 Task: Add a condition where "Channel Is not Slack direct message" in pending tickets.
Action: Mouse moved to (121, 421)
Screenshot: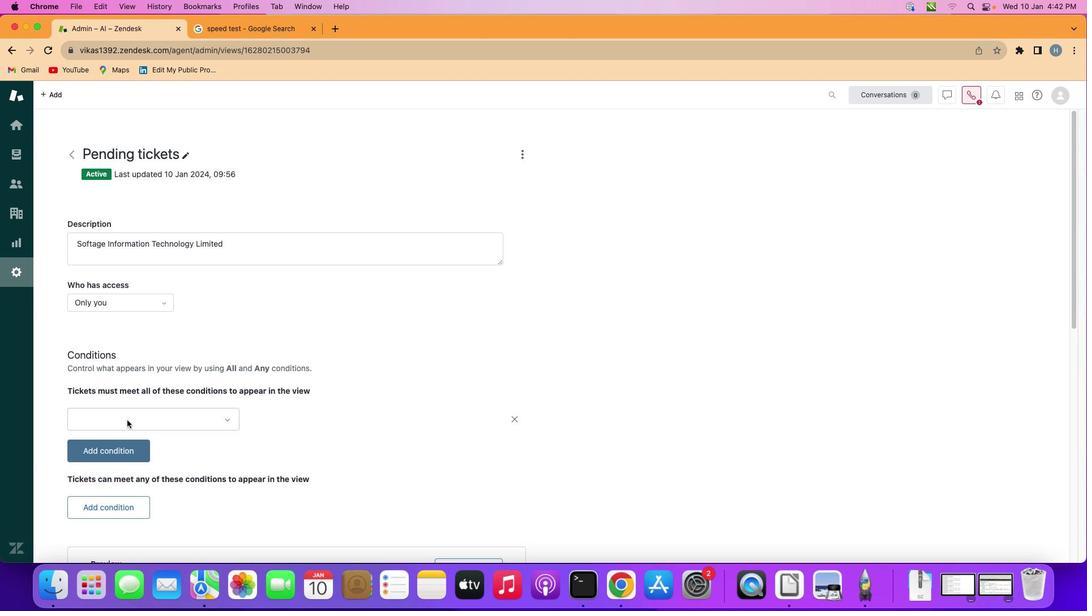 
Action: Mouse pressed left at (121, 421)
Screenshot: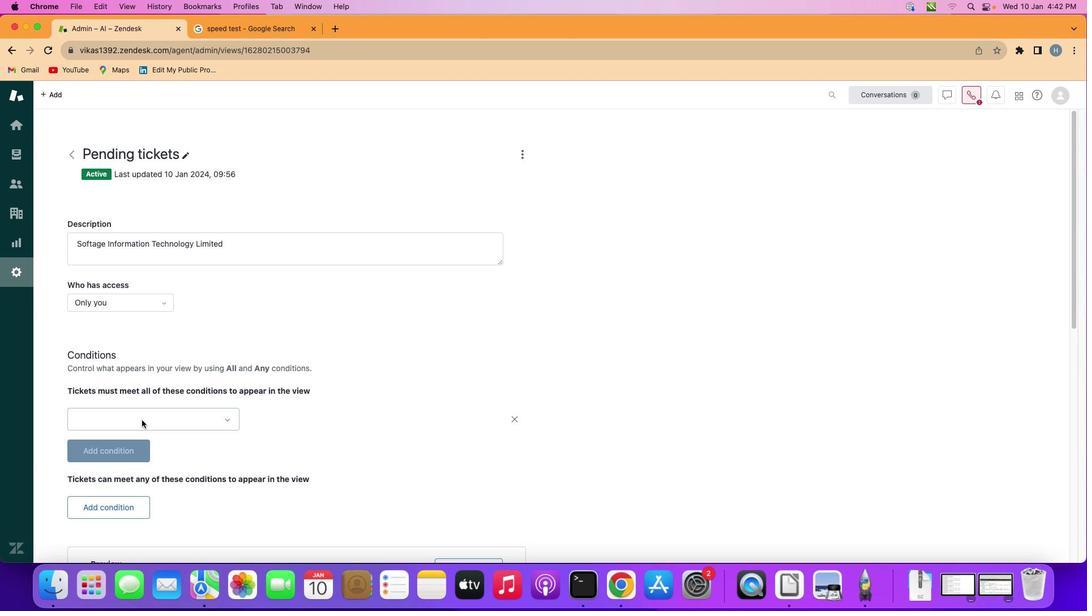 
Action: Mouse moved to (183, 421)
Screenshot: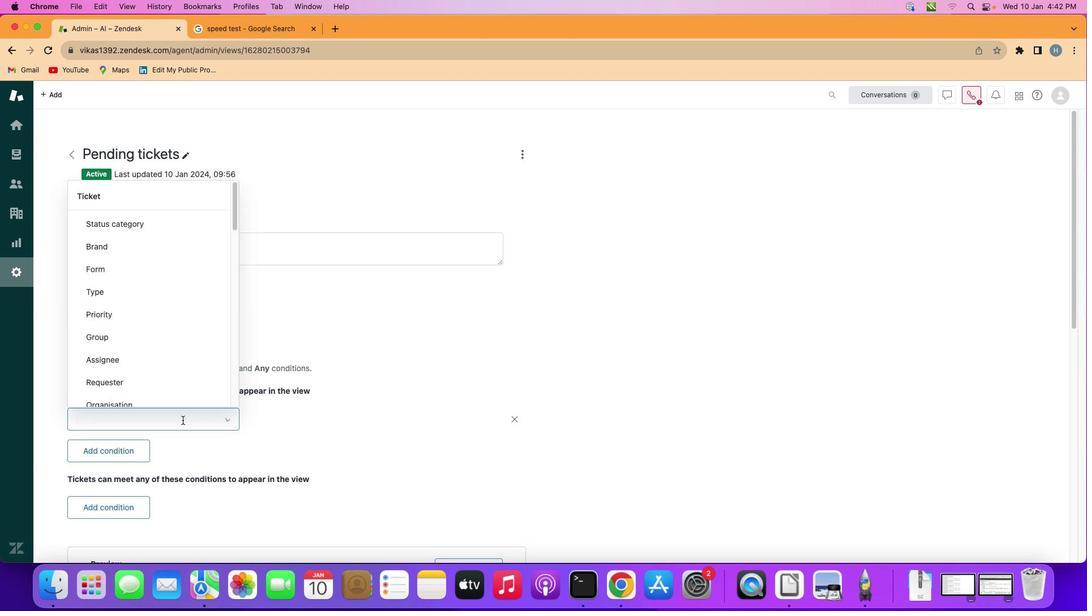 
Action: Mouse pressed left at (183, 421)
Screenshot: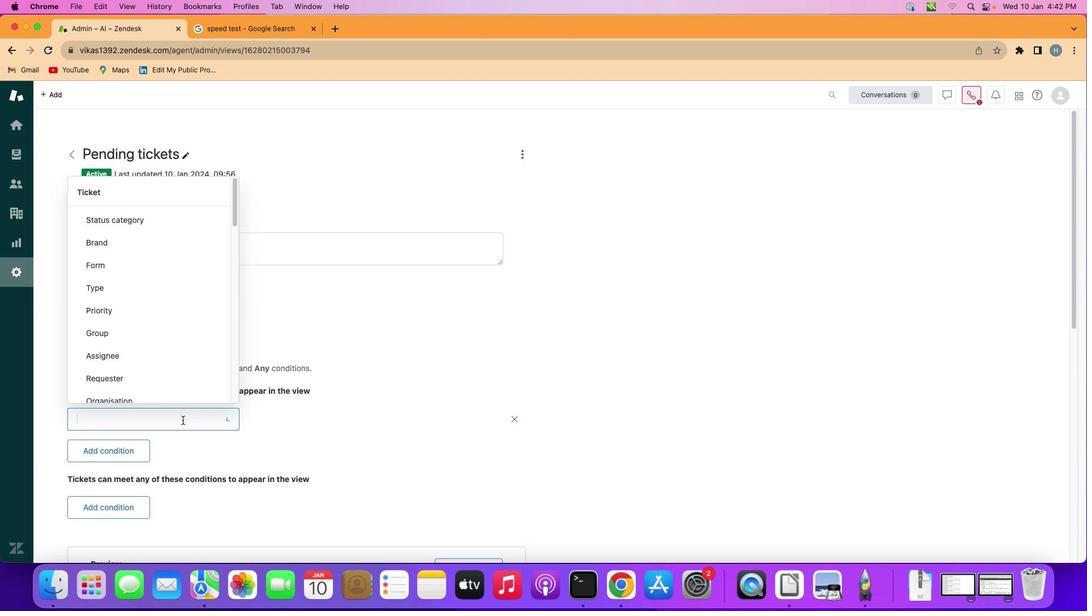 
Action: Mouse moved to (178, 305)
Screenshot: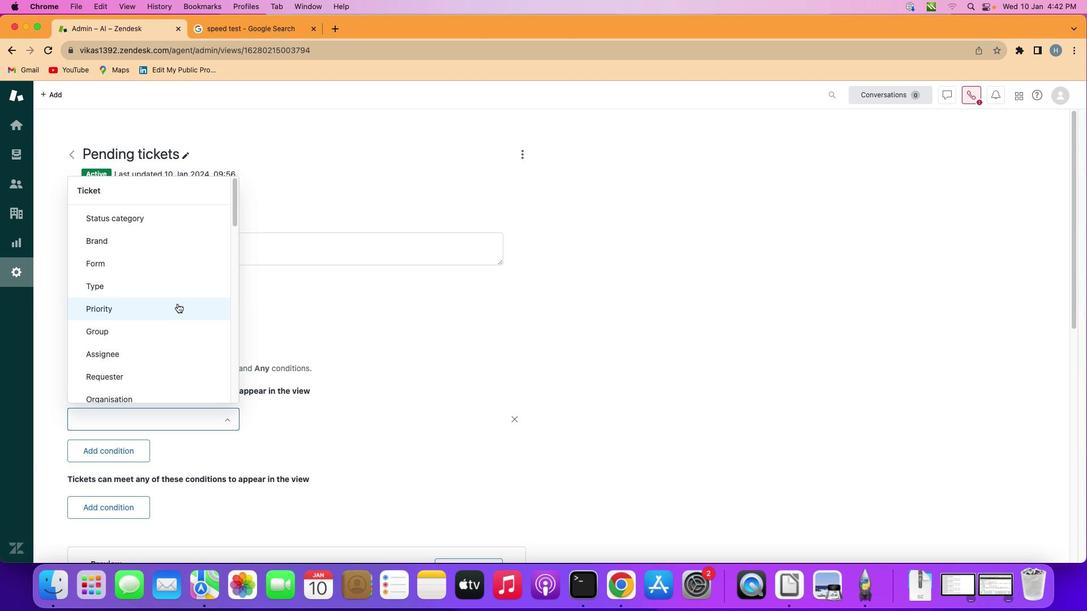 
Action: Mouse scrolled (178, 305) with delta (1, 0)
Screenshot: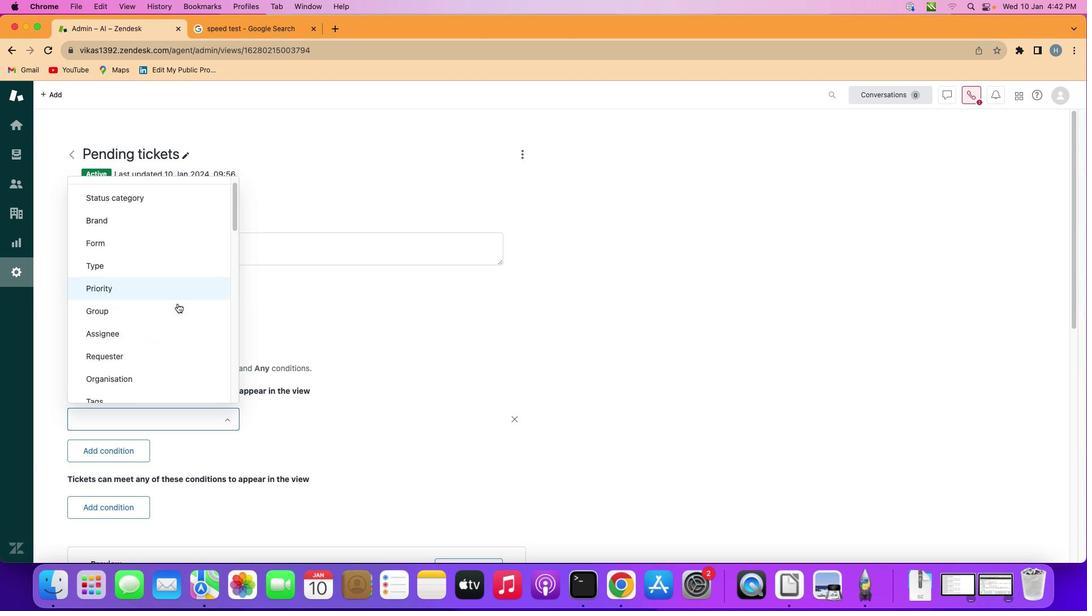 
Action: Mouse scrolled (178, 305) with delta (1, 0)
Screenshot: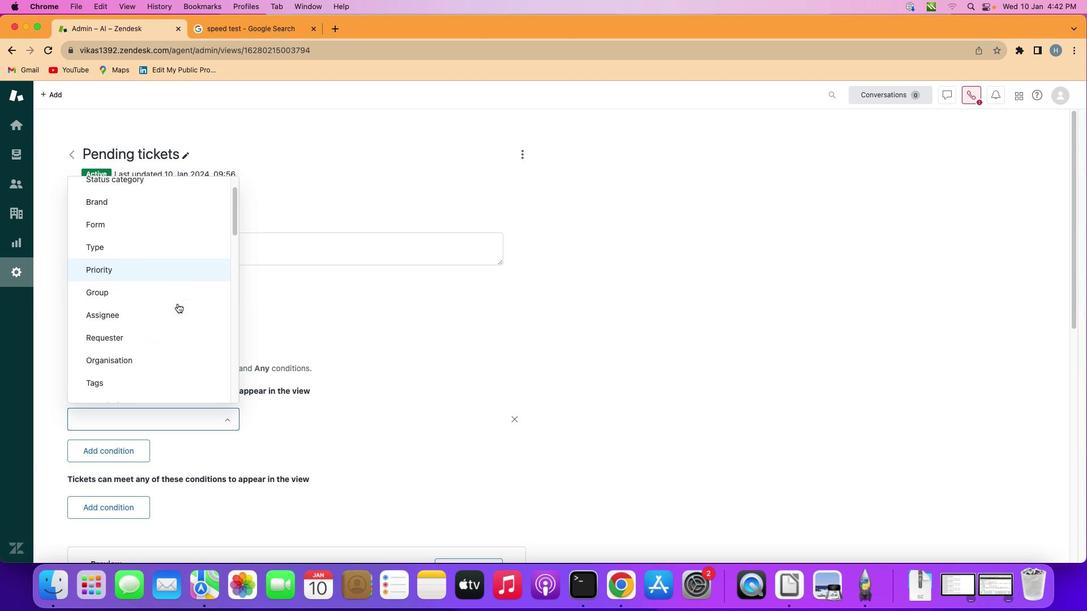 
Action: Mouse scrolled (178, 305) with delta (1, 0)
Screenshot: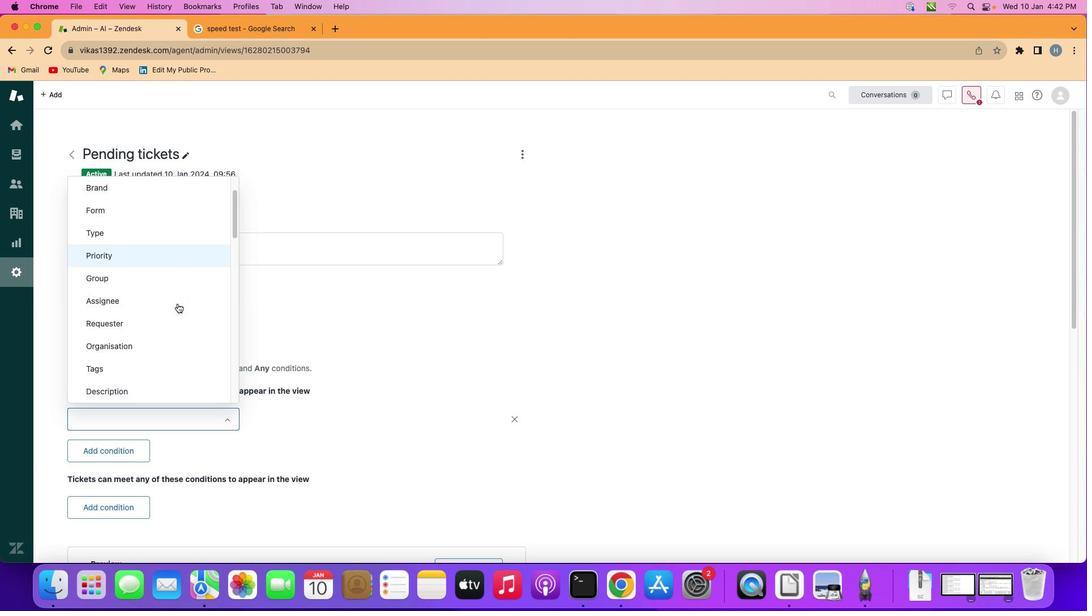 
Action: Mouse scrolled (178, 305) with delta (1, 0)
Screenshot: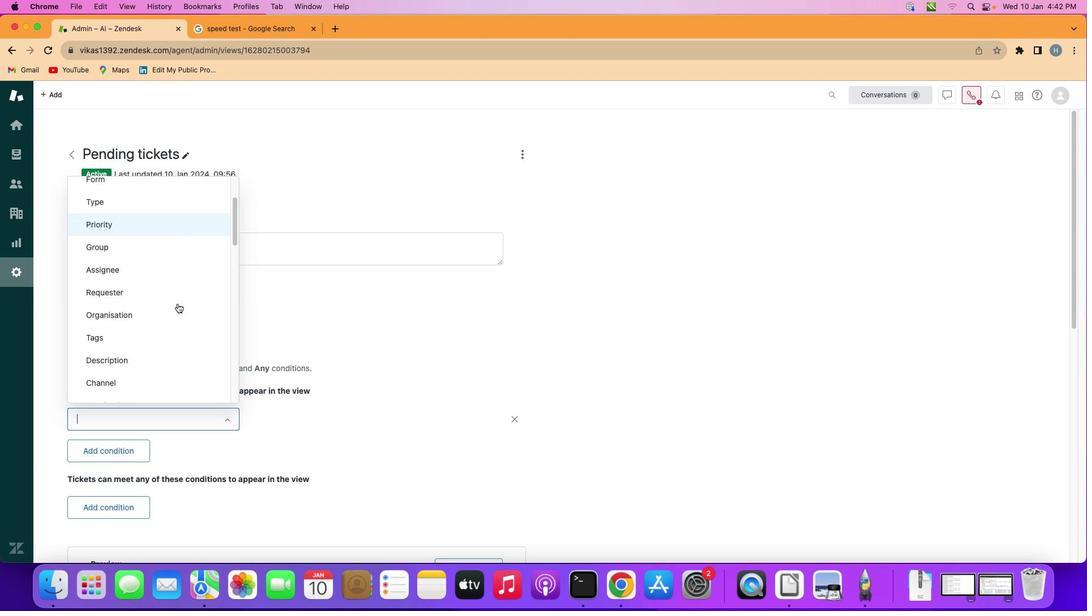 
Action: Mouse scrolled (178, 305) with delta (1, 0)
Screenshot: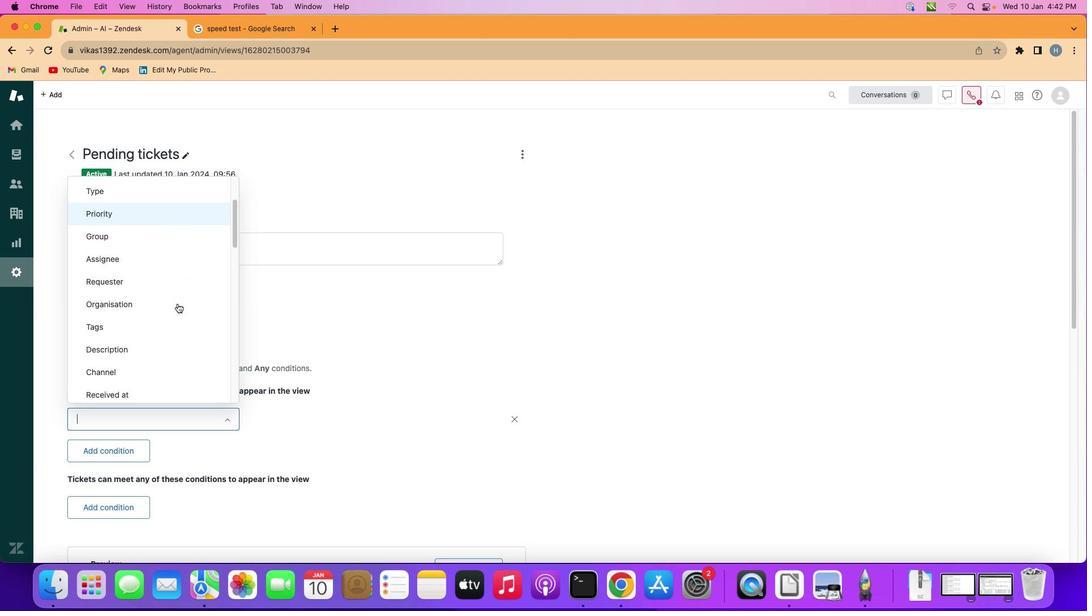 
Action: Mouse moved to (178, 306)
Screenshot: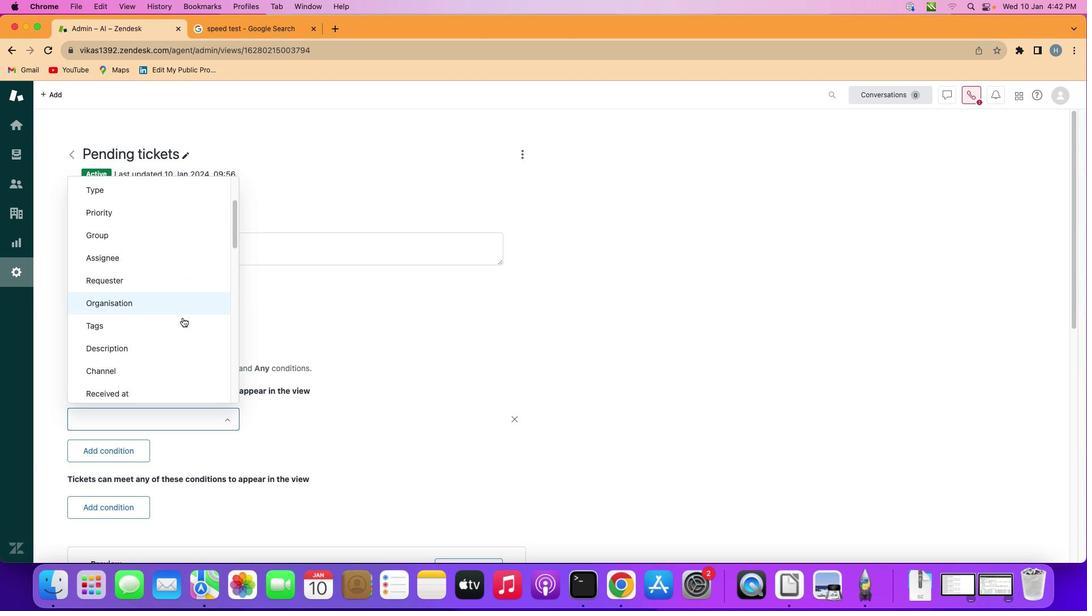 
Action: Mouse scrolled (178, 306) with delta (1, 0)
Screenshot: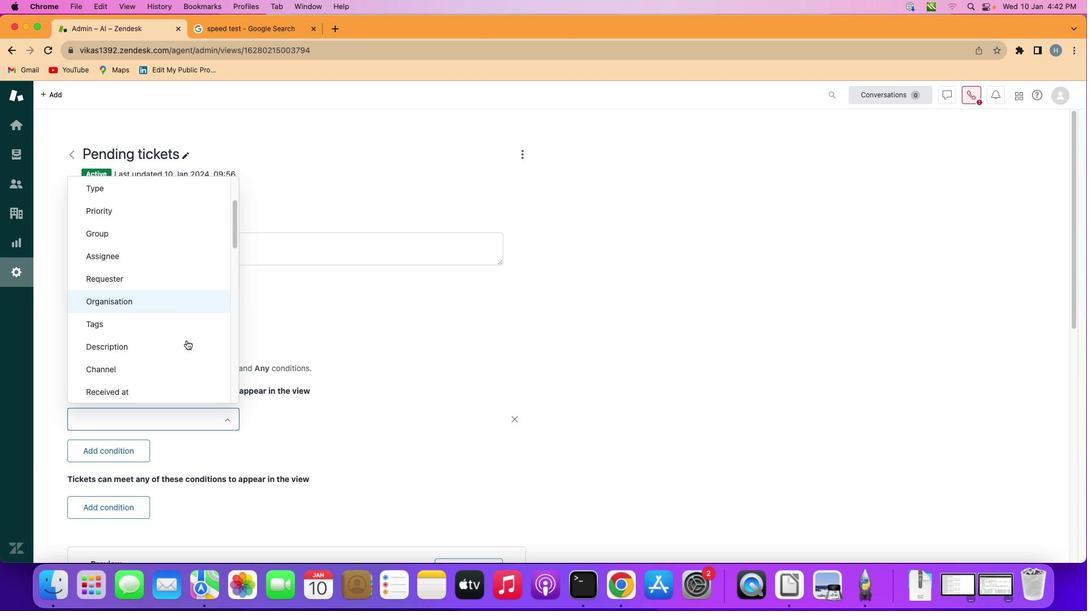 
Action: Mouse scrolled (178, 306) with delta (1, 0)
Screenshot: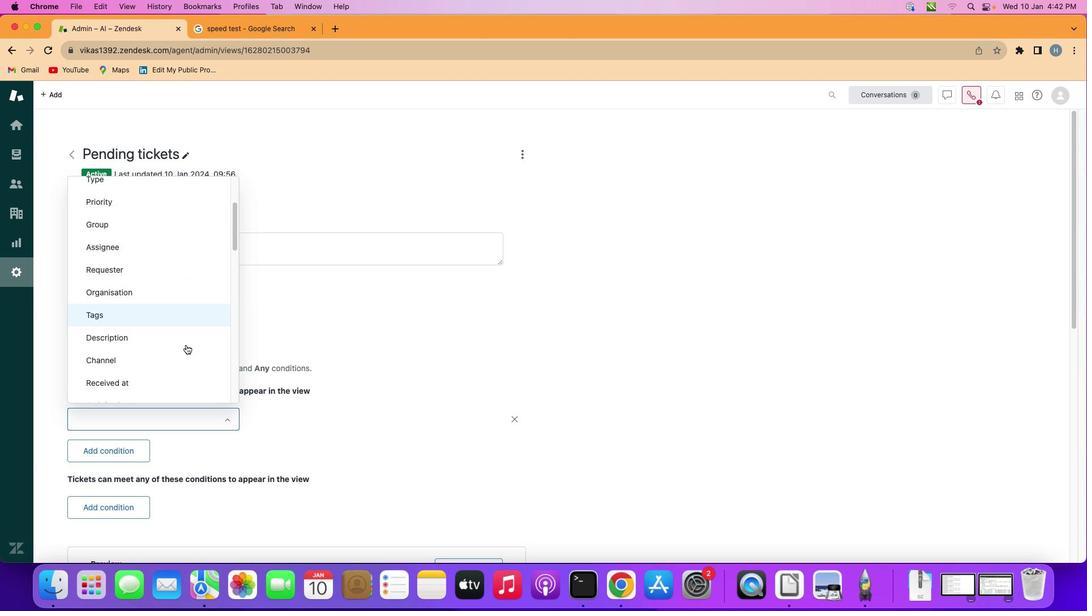
Action: Mouse moved to (181, 361)
Screenshot: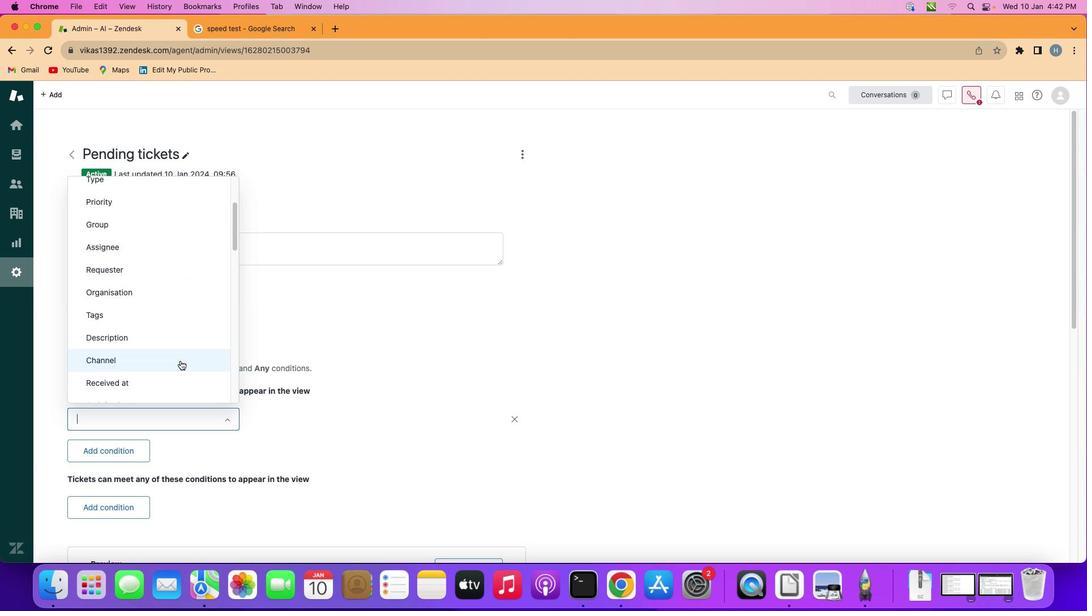 
Action: Mouse pressed left at (181, 361)
Screenshot: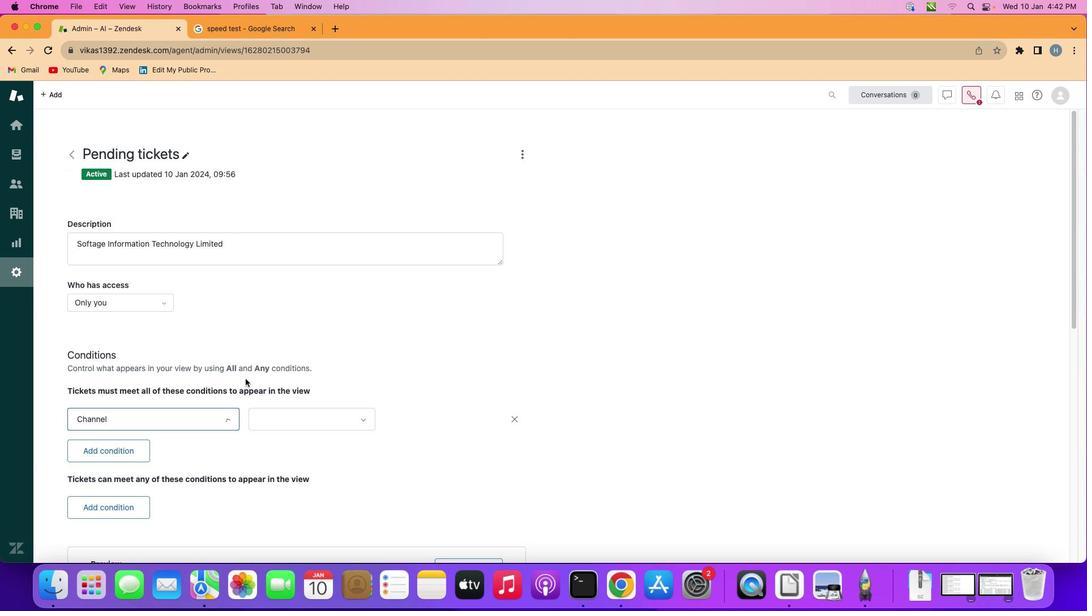 
Action: Mouse moved to (308, 421)
Screenshot: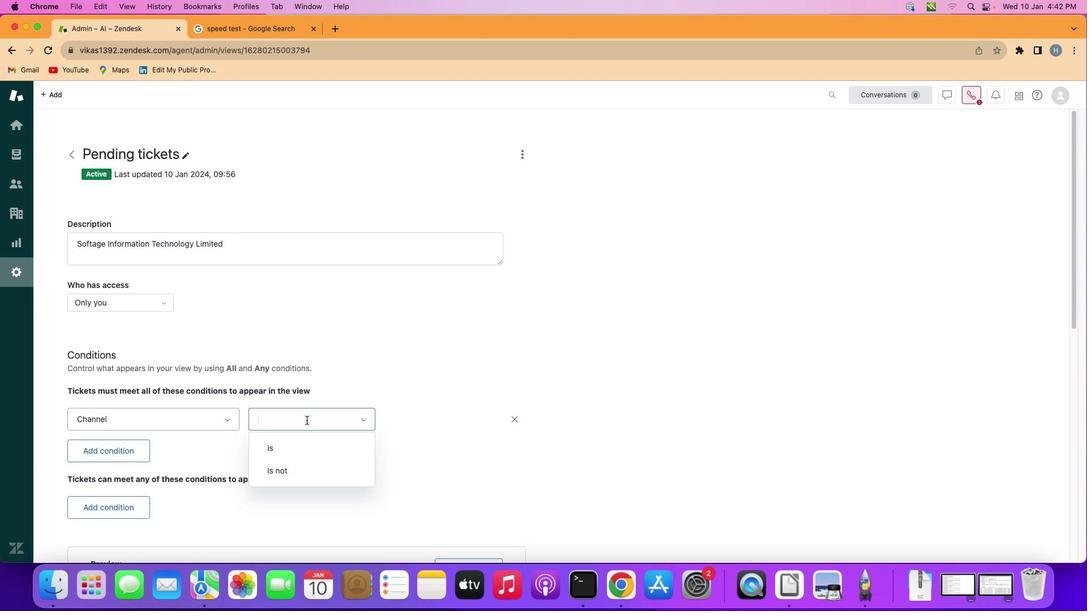 
Action: Mouse pressed left at (308, 421)
Screenshot: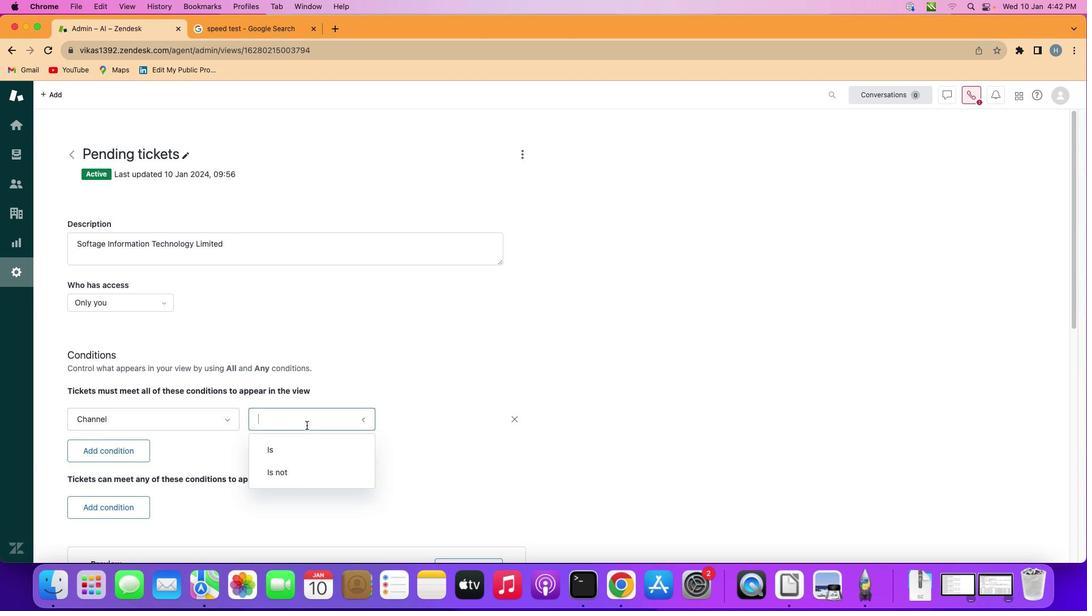 
Action: Mouse moved to (312, 469)
Screenshot: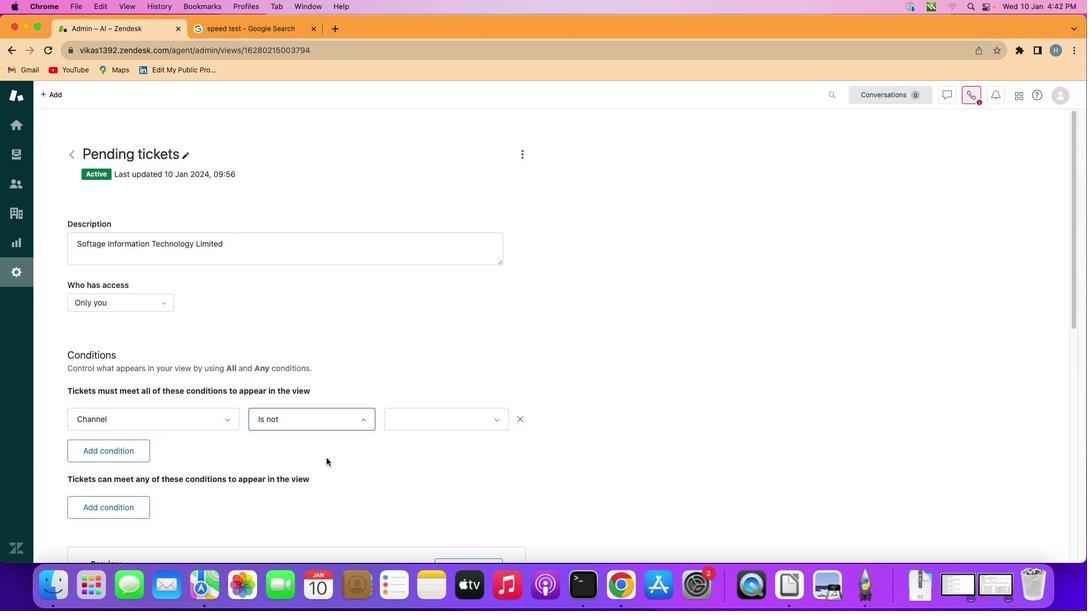 
Action: Mouse pressed left at (312, 469)
Screenshot: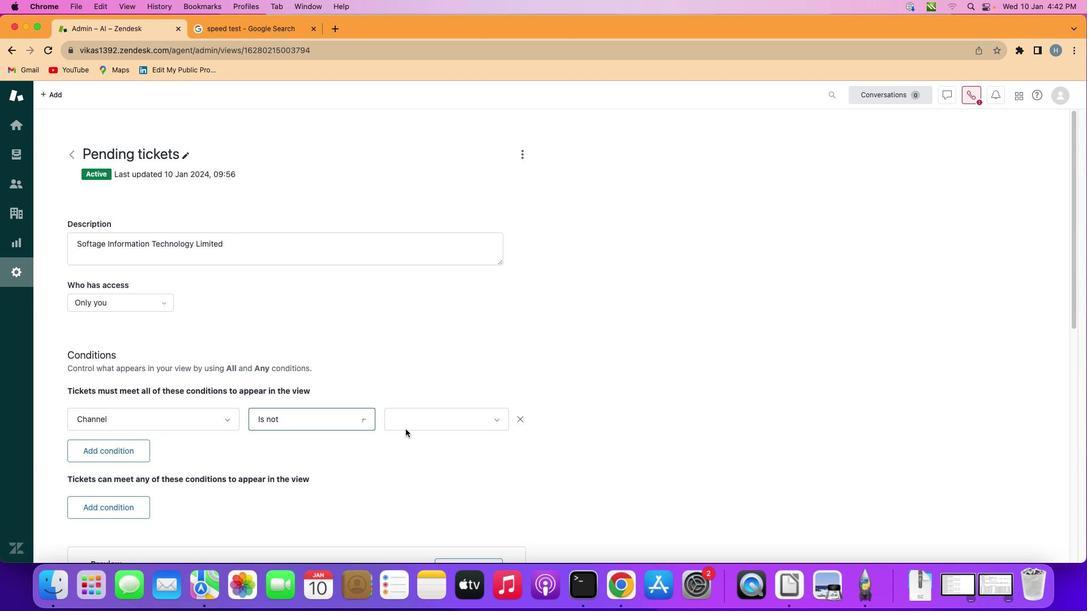 
Action: Mouse moved to (455, 415)
Screenshot: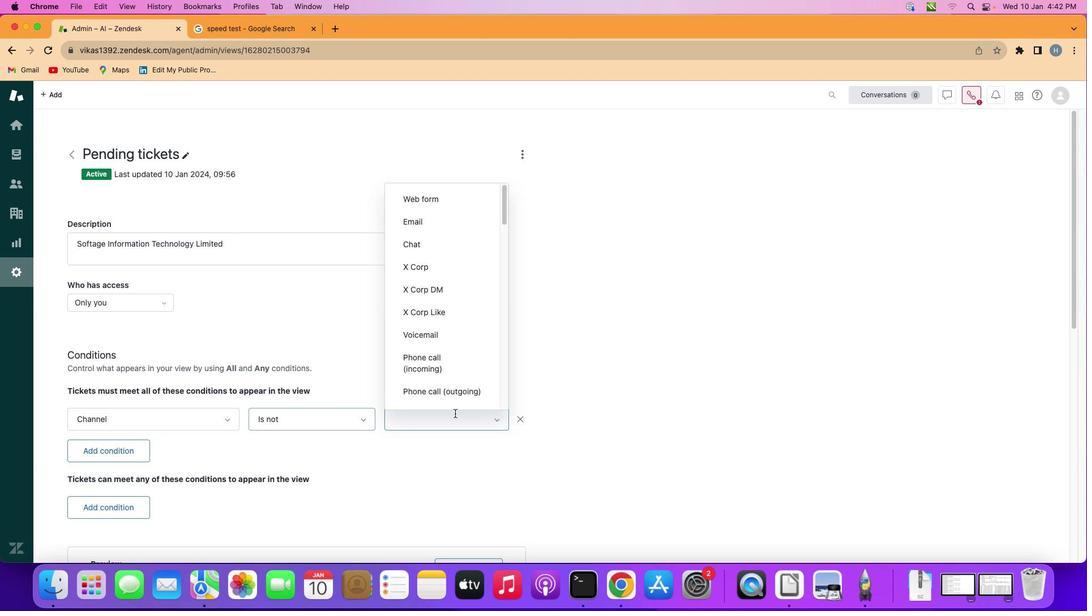 
Action: Mouse pressed left at (455, 415)
Screenshot: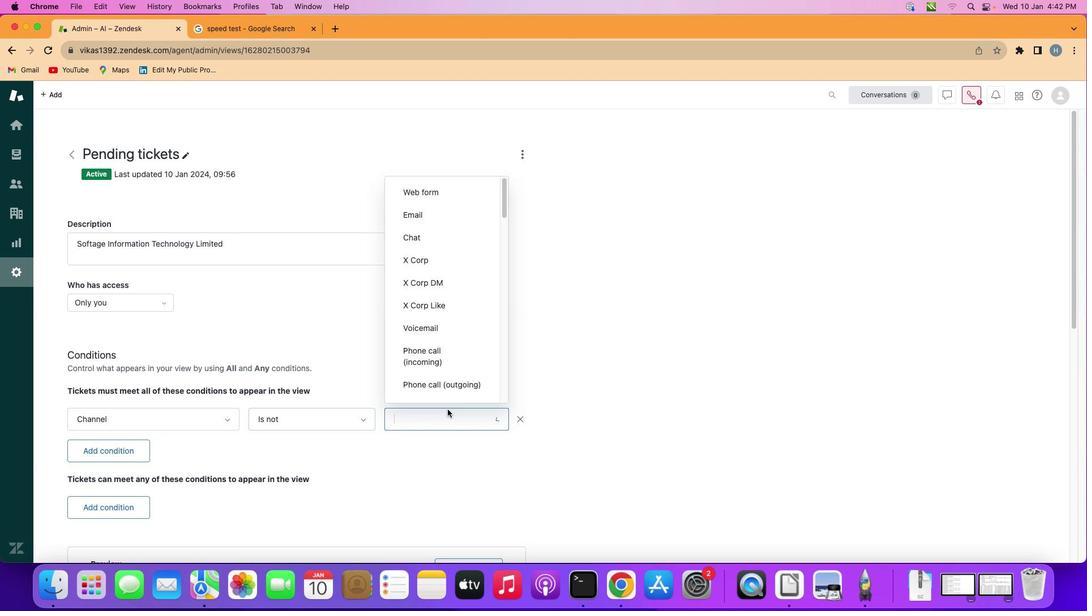 
Action: Mouse moved to (448, 330)
Screenshot: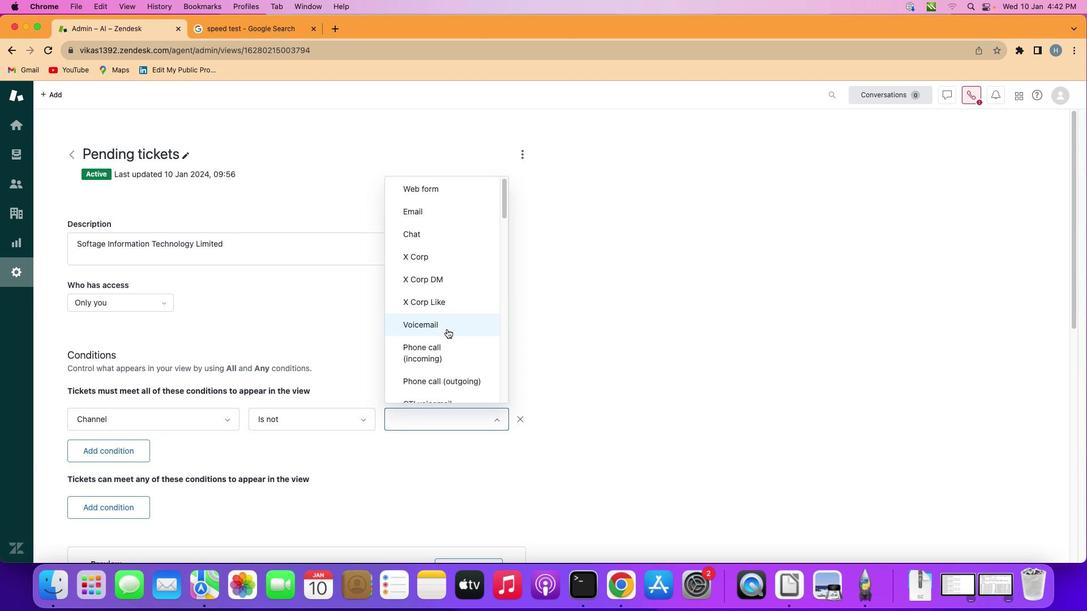 
Action: Mouse scrolled (448, 330) with delta (1, 0)
Screenshot: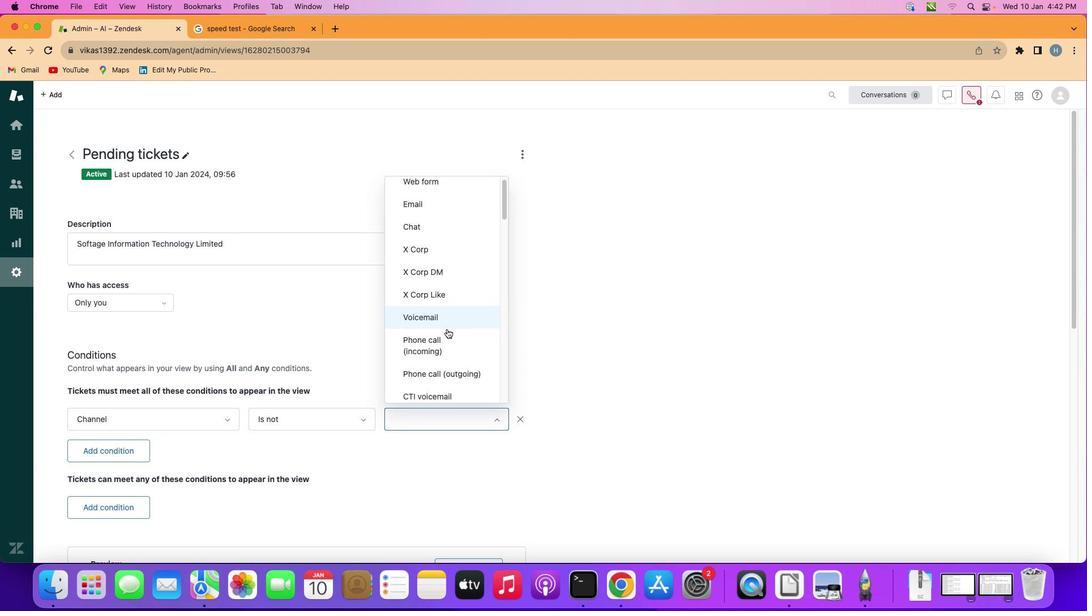 
Action: Mouse moved to (448, 330)
Screenshot: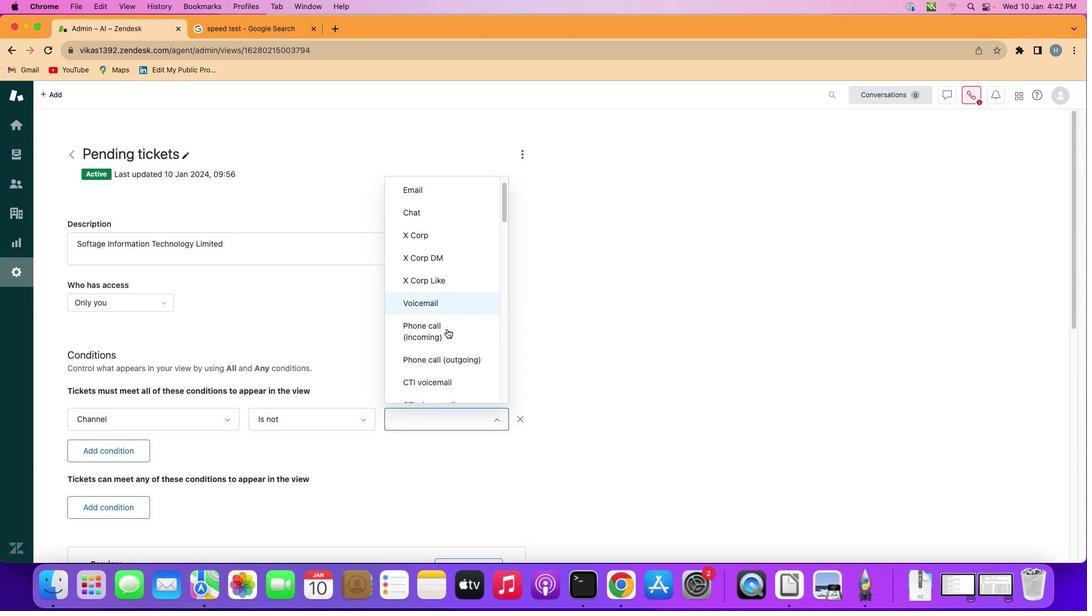 
Action: Mouse scrolled (448, 330) with delta (1, 0)
Screenshot: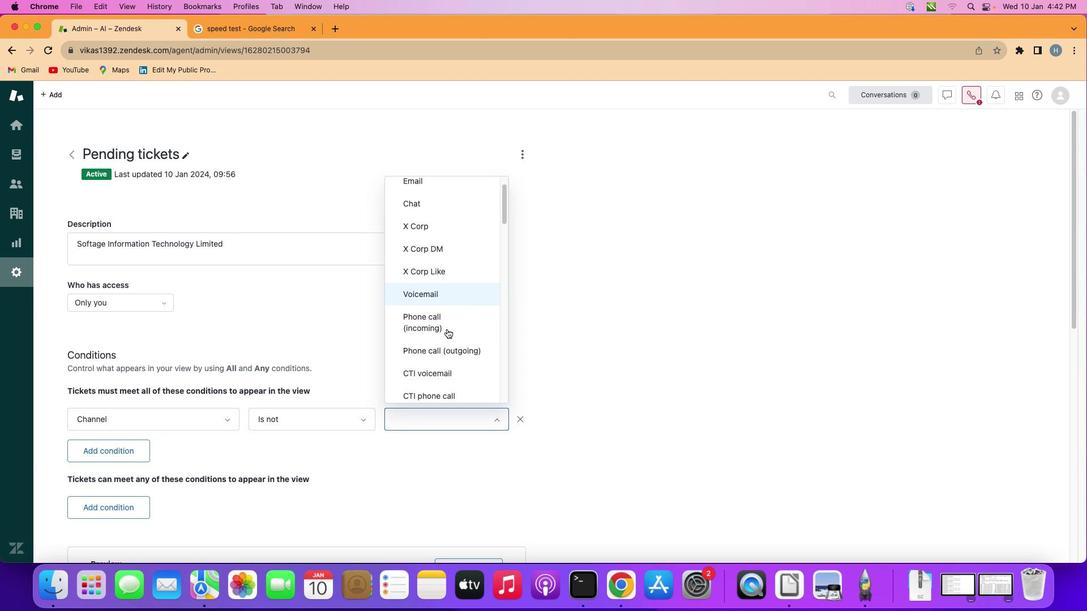 
Action: Mouse scrolled (448, 330) with delta (1, 0)
Screenshot: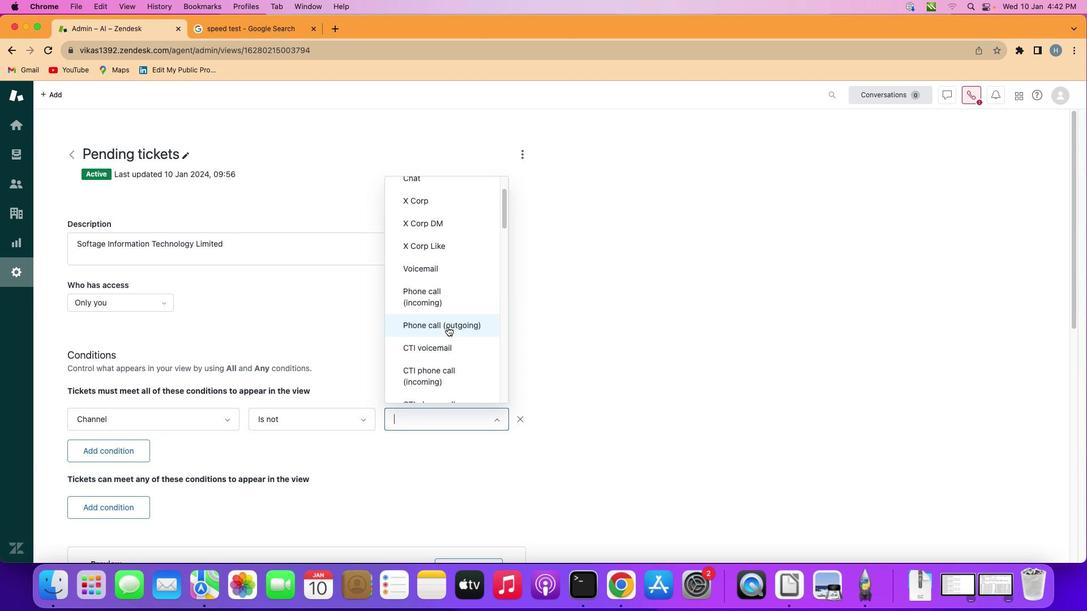 
Action: Mouse scrolled (448, 330) with delta (1, 0)
Screenshot: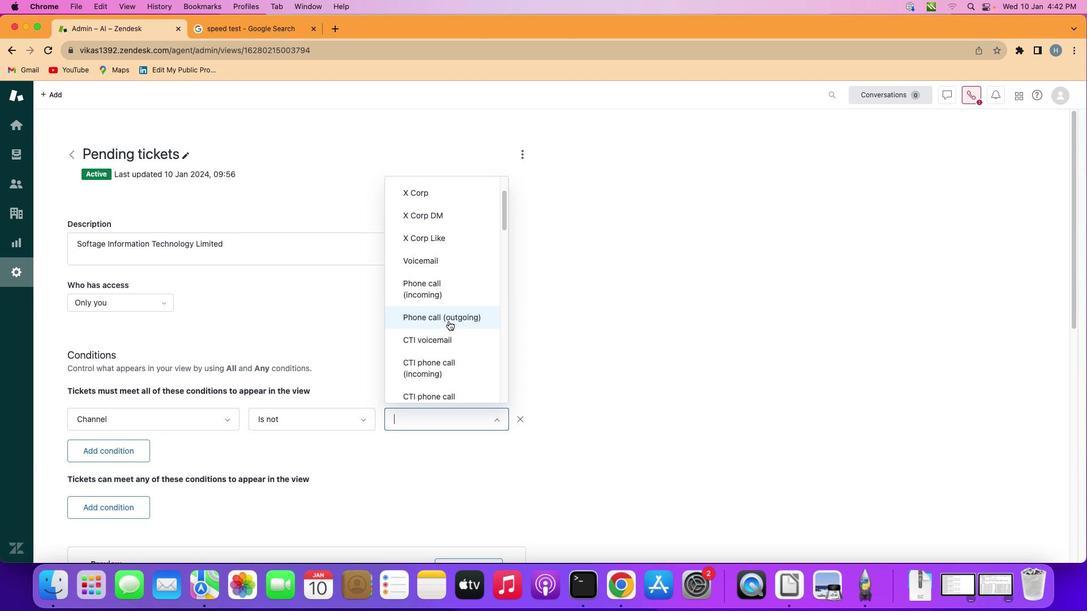 
Action: Mouse moved to (450, 322)
Screenshot: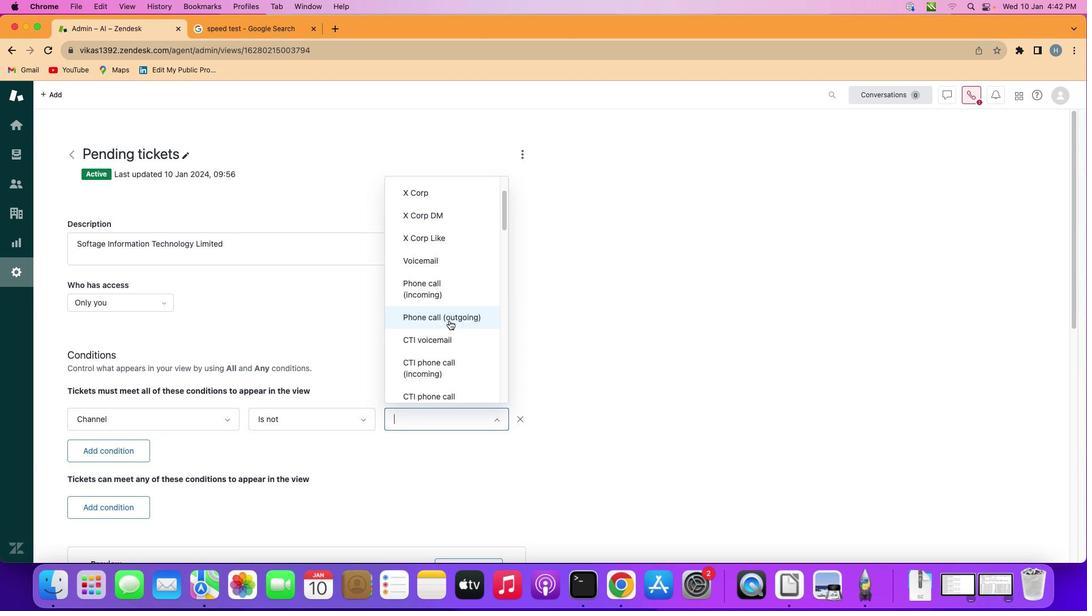 
Action: Mouse scrolled (450, 322) with delta (1, 0)
Screenshot: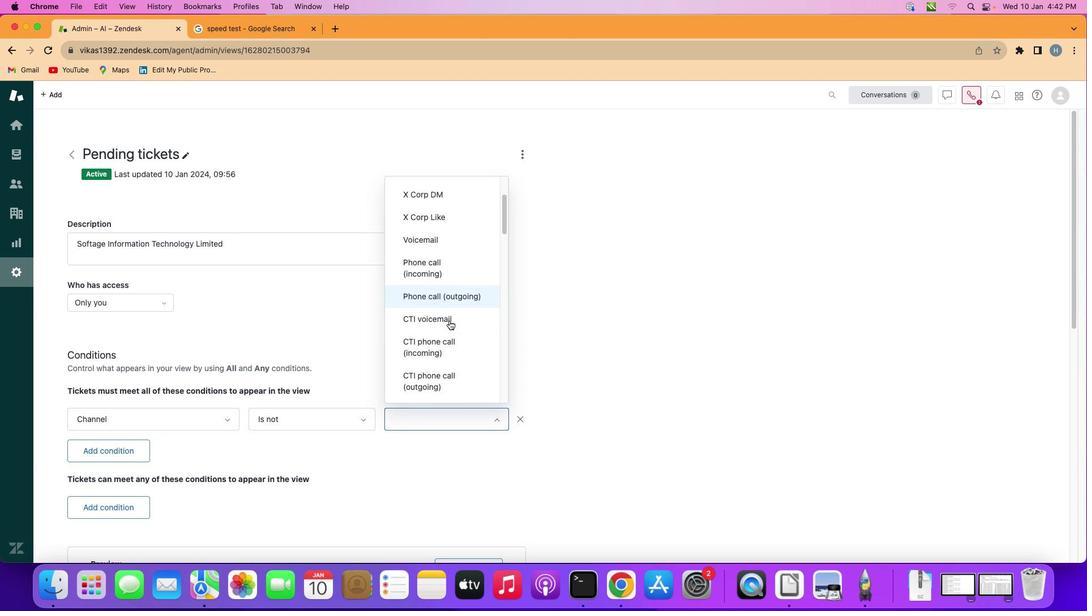 
Action: Mouse scrolled (450, 322) with delta (1, 0)
Screenshot: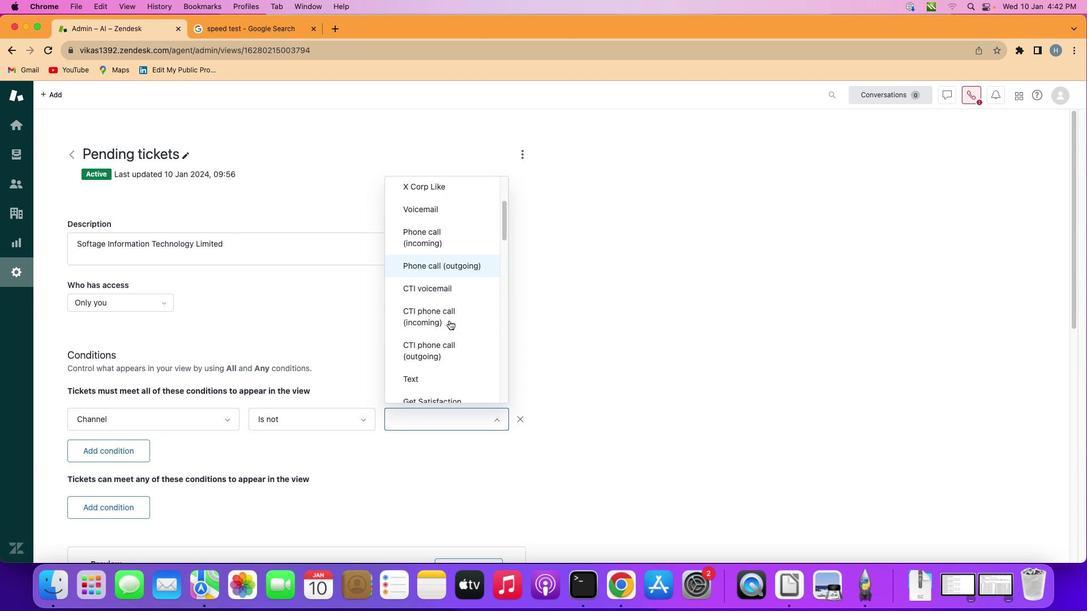 
Action: Mouse scrolled (450, 322) with delta (1, 0)
Screenshot: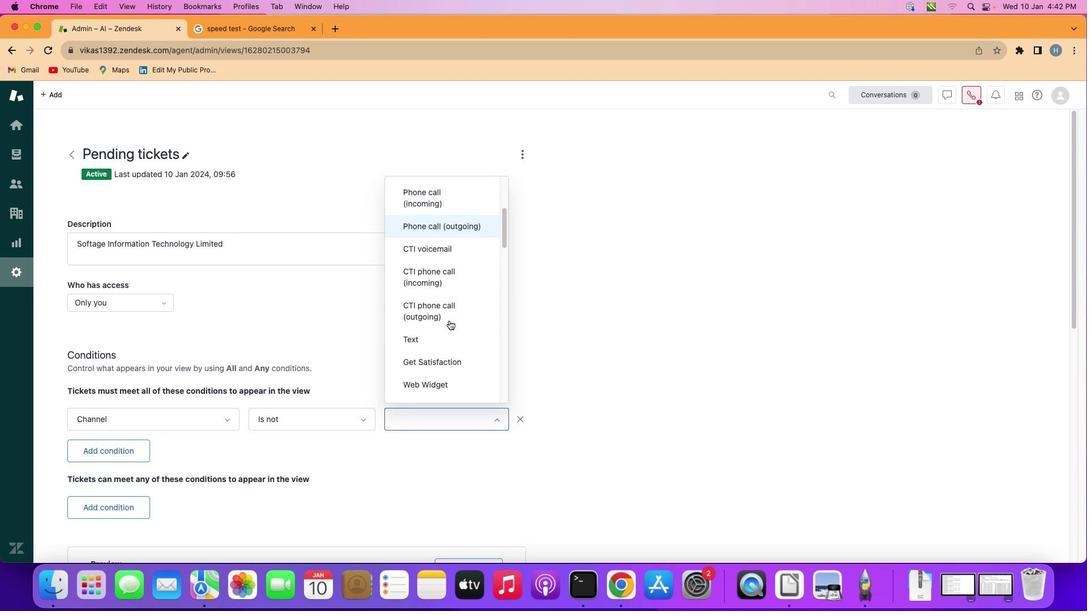 
Action: Mouse scrolled (450, 322) with delta (1, 0)
Screenshot: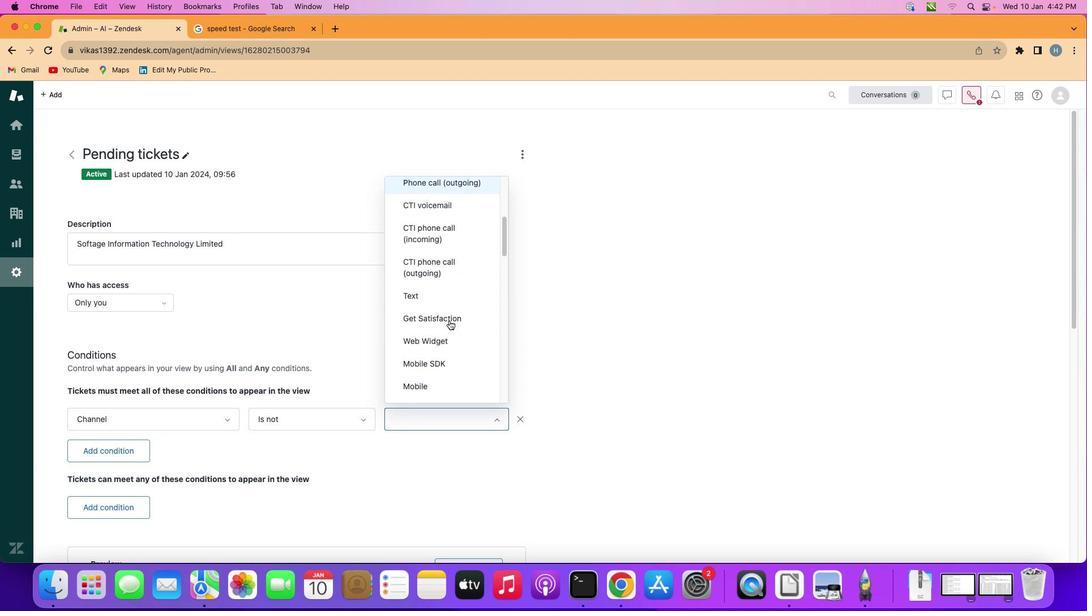 
Action: Mouse scrolled (450, 322) with delta (1, 0)
Screenshot: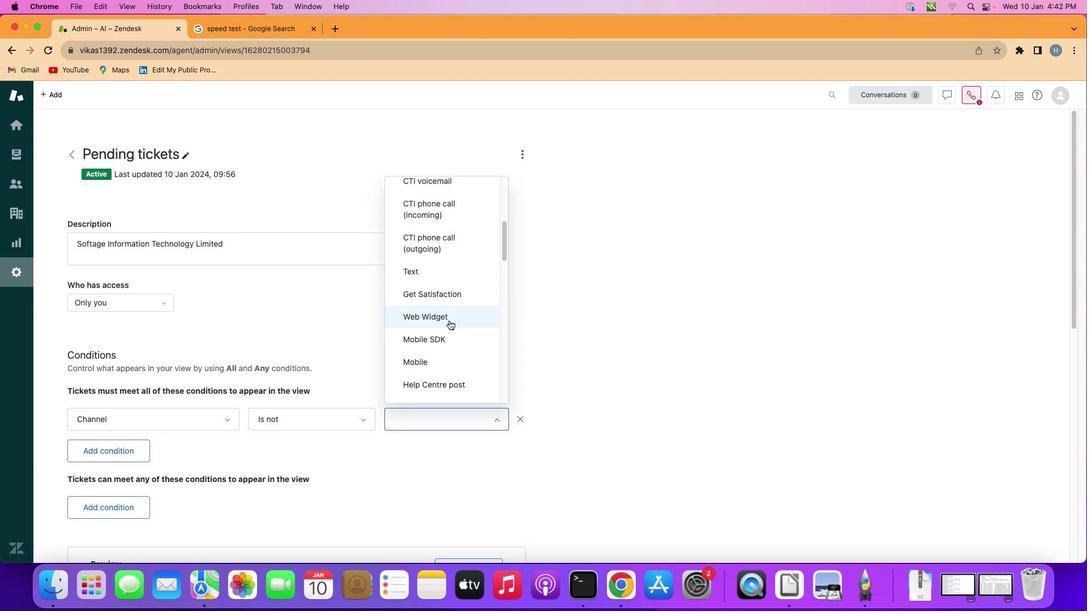 
Action: Mouse moved to (450, 321)
Screenshot: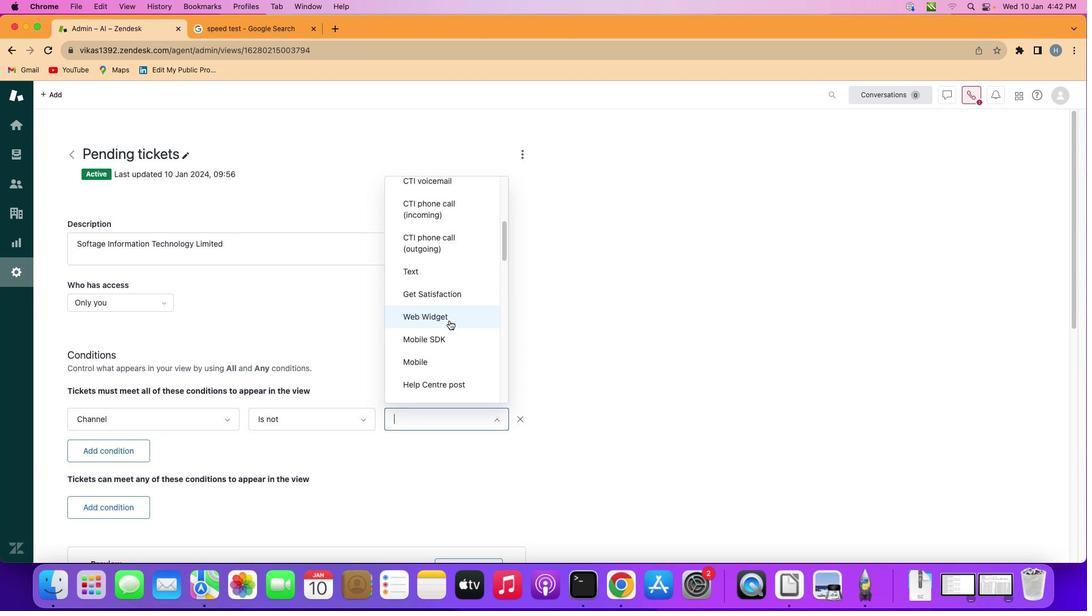 
Action: Mouse scrolled (450, 321) with delta (1, 0)
Screenshot: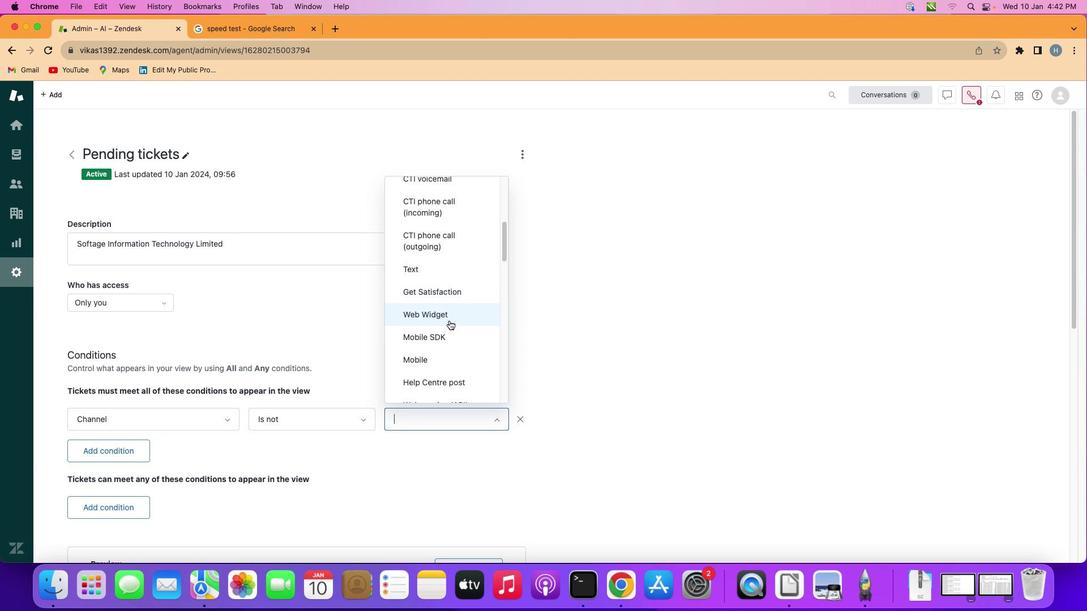 
Action: Mouse scrolled (450, 321) with delta (1, 0)
Screenshot: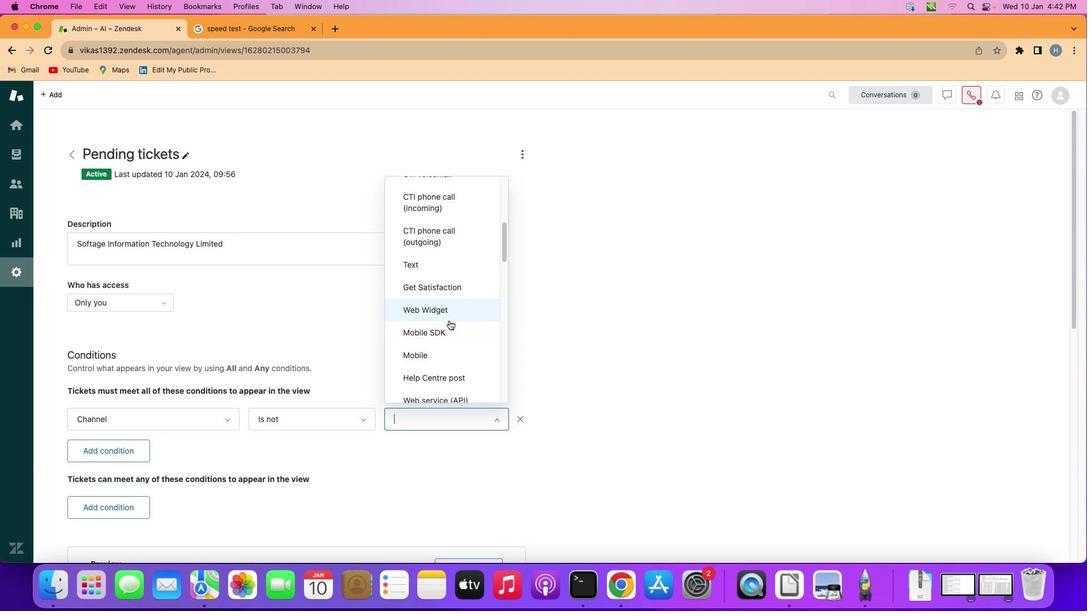 
Action: Mouse scrolled (450, 321) with delta (1, 1)
Screenshot: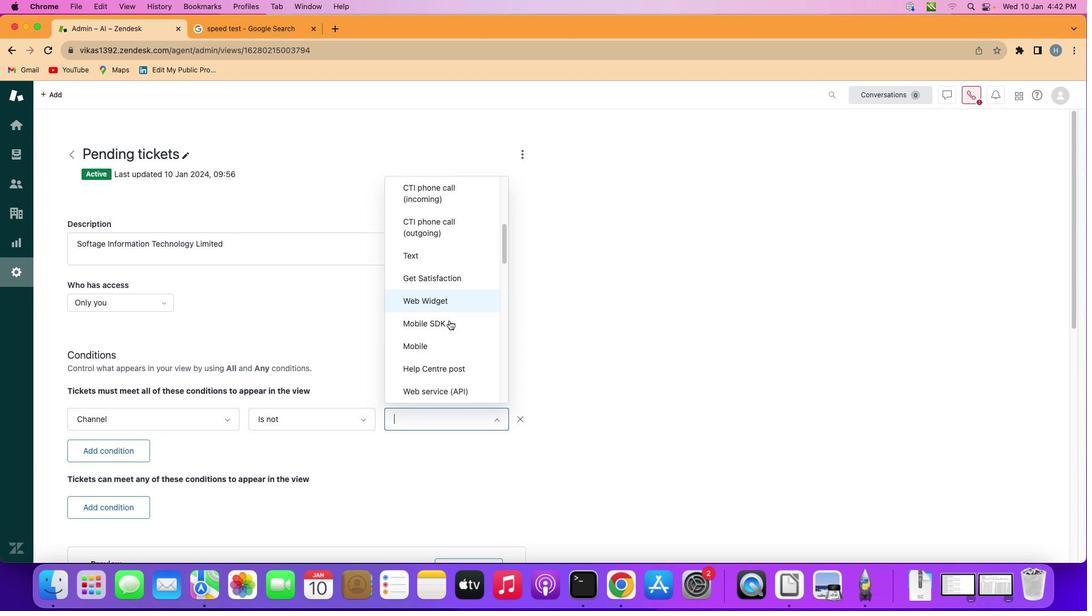 
Action: Mouse scrolled (450, 321) with delta (1, 0)
Screenshot: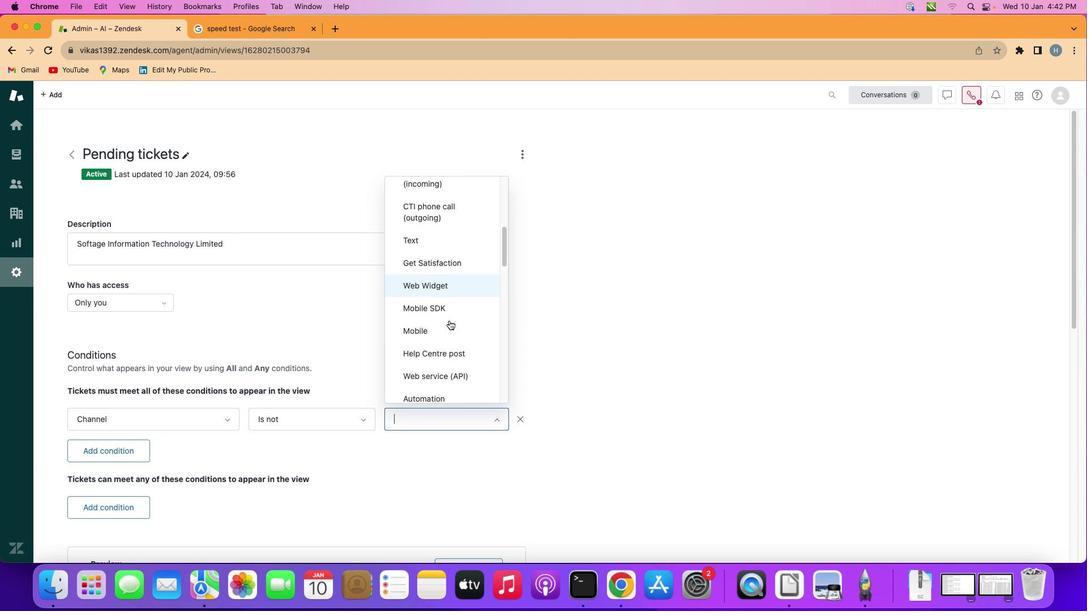 
Action: Mouse scrolled (450, 321) with delta (1, 0)
Screenshot: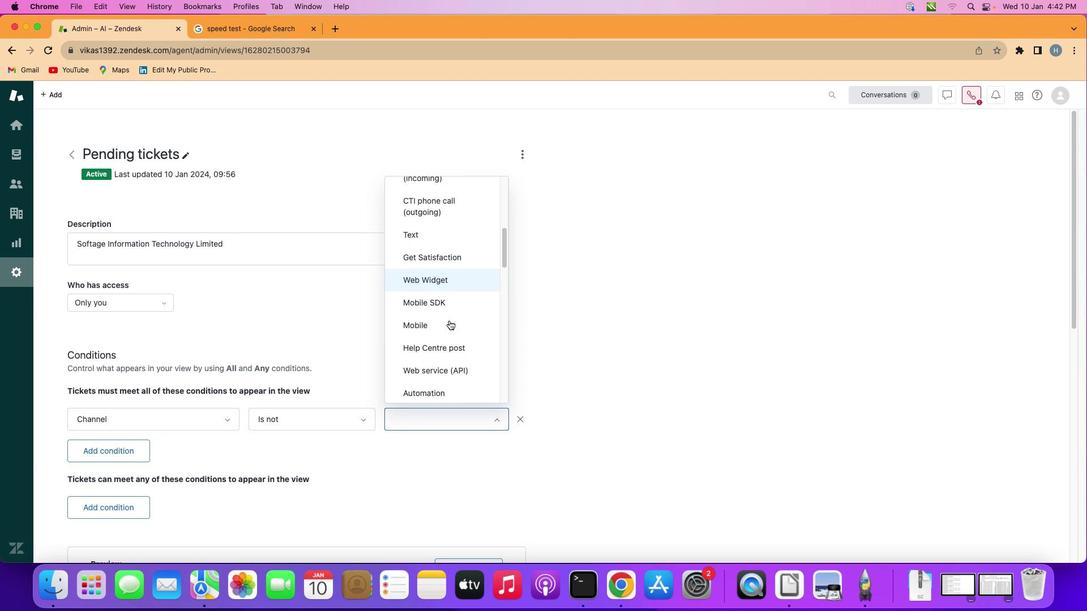 
Action: Mouse scrolled (450, 321) with delta (1, 0)
Screenshot: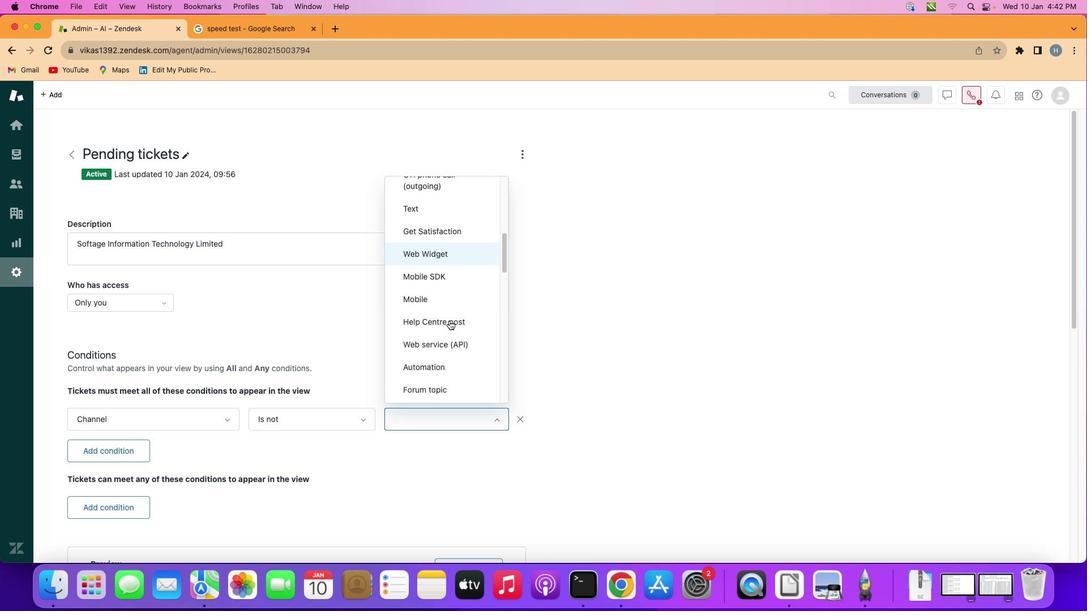 
Action: Mouse scrolled (450, 321) with delta (1, 0)
Screenshot: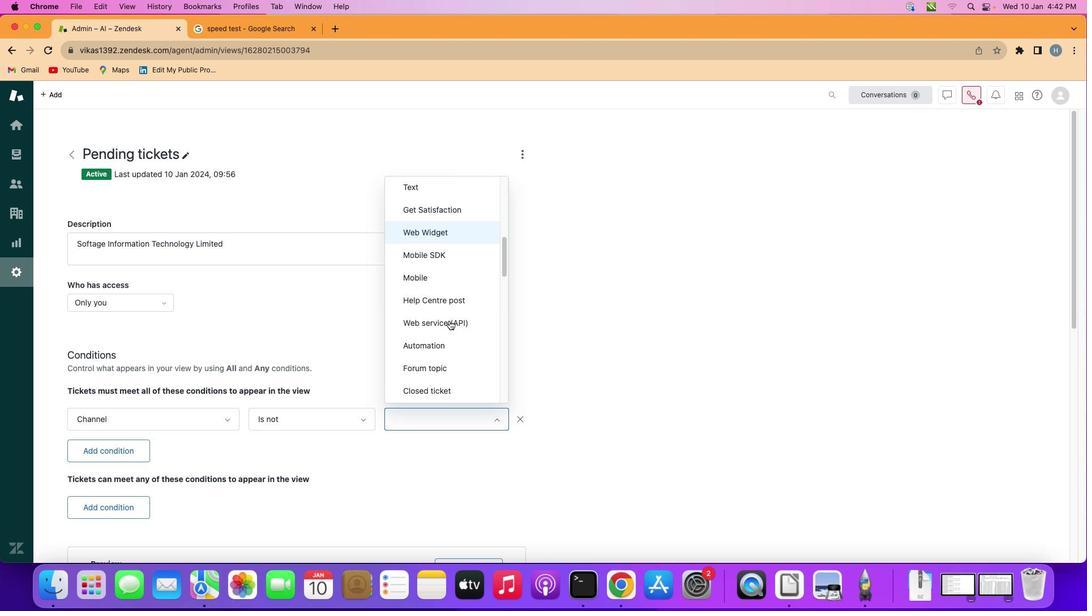 
Action: Mouse scrolled (450, 321) with delta (1, 0)
Screenshot: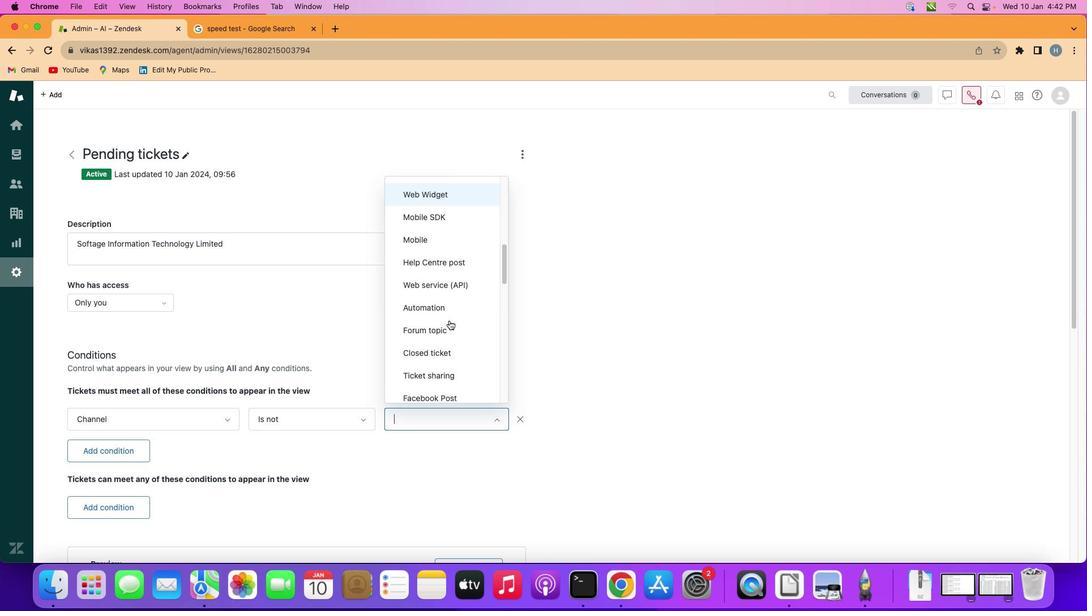 
Action: Mouse scrolled (450, 321) with delta (1, 0)
Screenshot: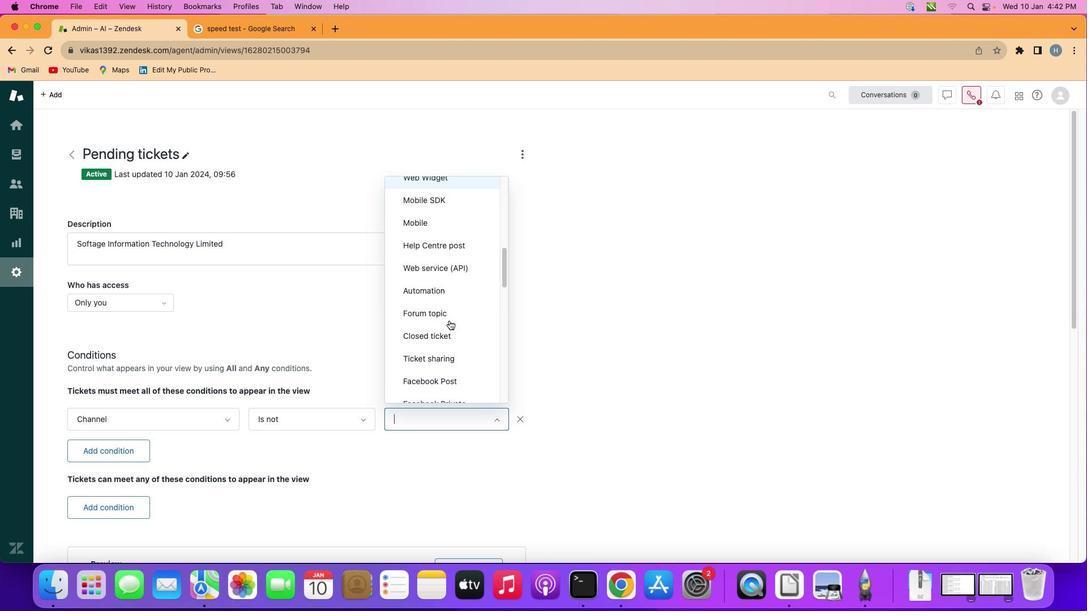 
Action: Mouse scrolled (450, 321) with delta (1, 0)
Screenshot: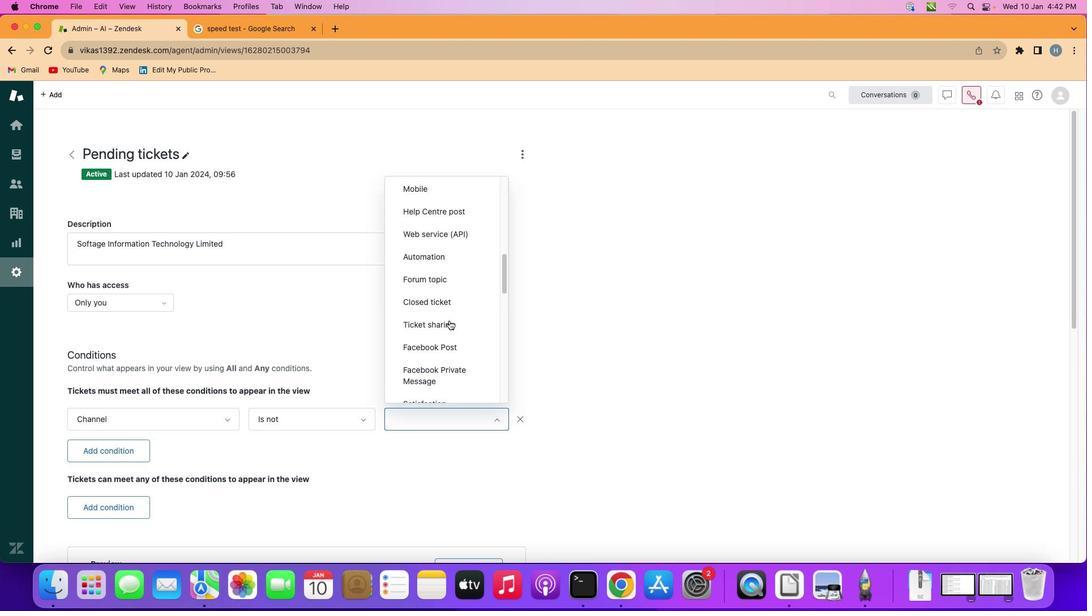 
Action: Mouse scrolled (450, 321) with delta (1, 0)
Screenshot: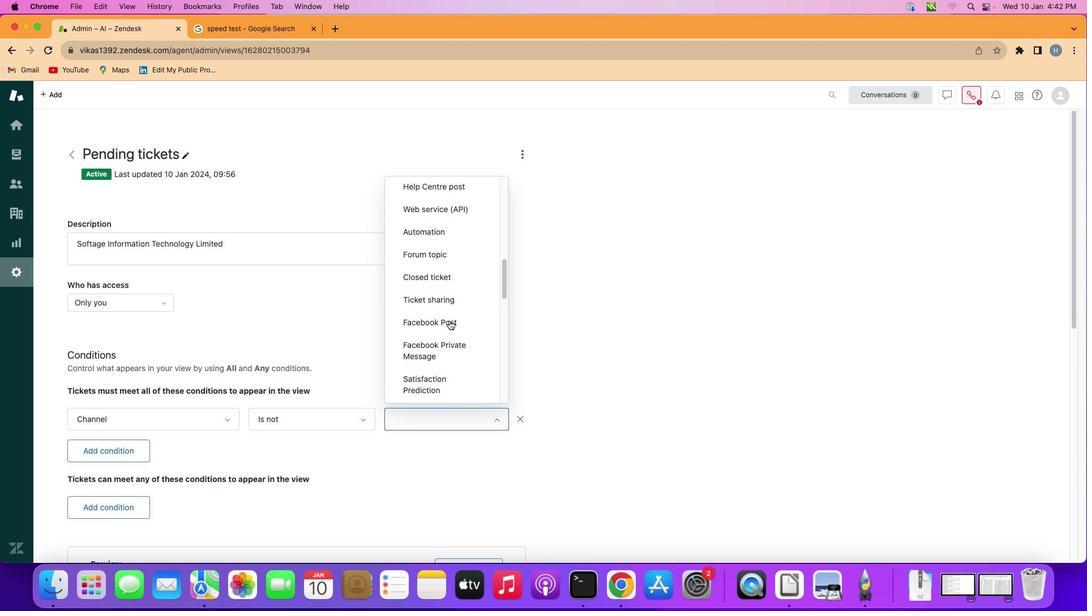 
Action: Mouse scrolled (450, 321) with delta (1, 0)
Screenshot: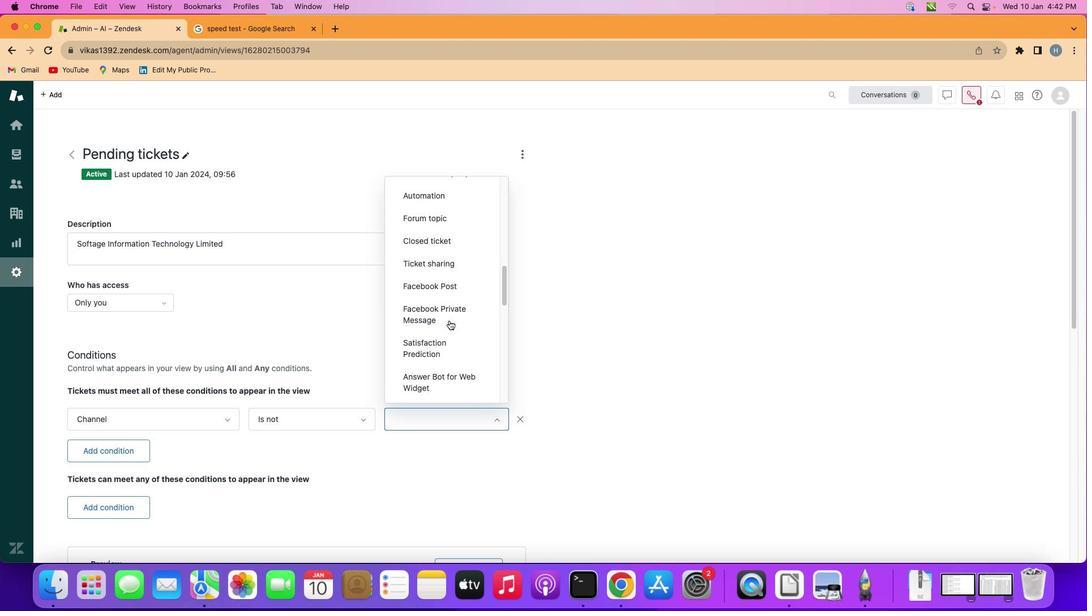 
Action: Mouse scrolled (450, 321) with delta (1, 0)
Screenshot: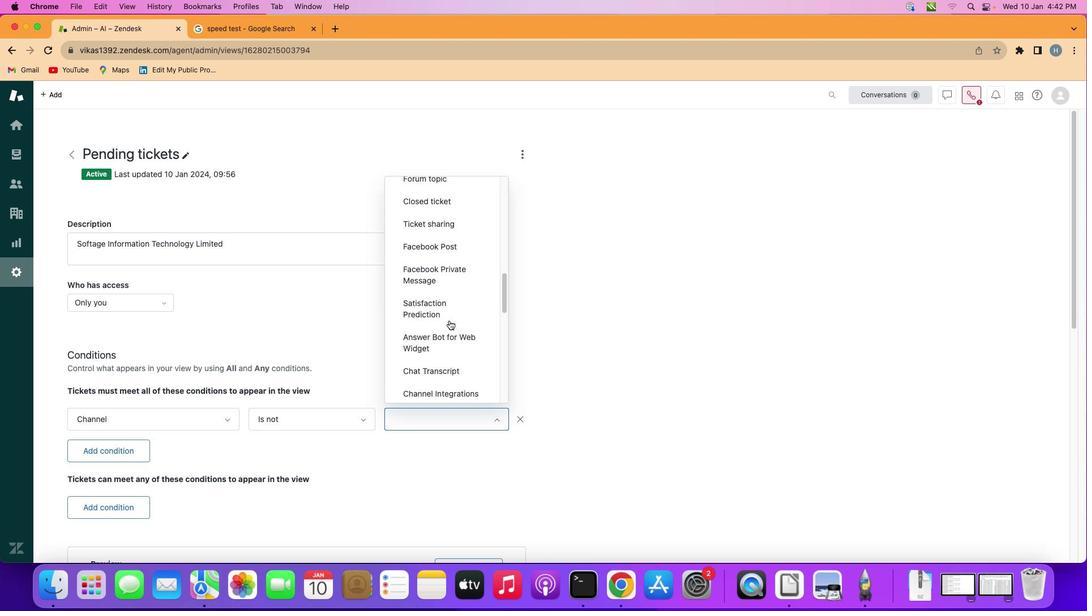 
Action: Mouse scrolled (450, 321) with delta (1, 0)
Screenshot: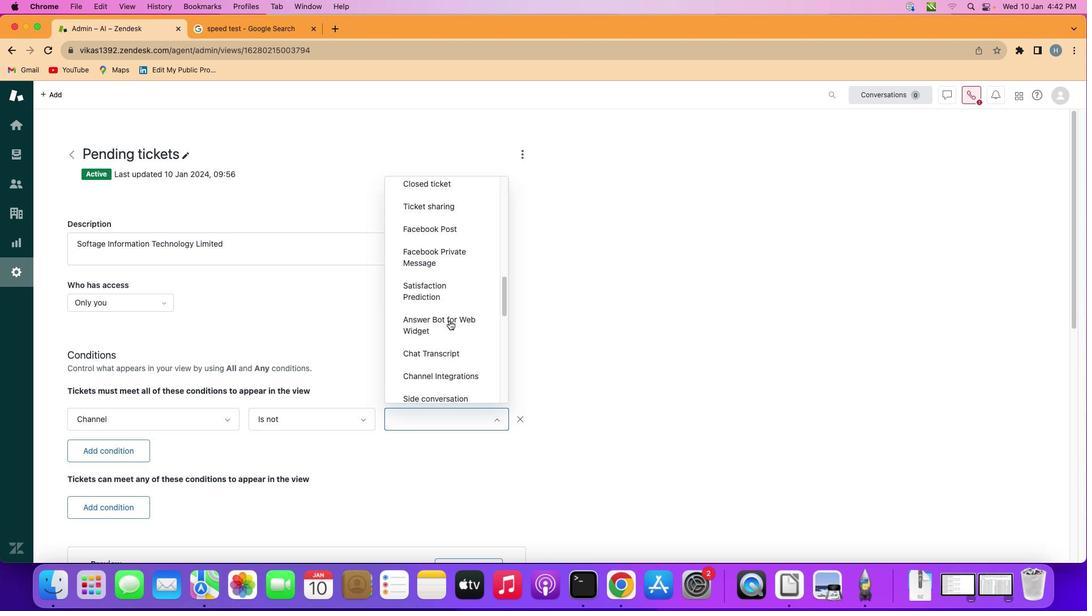 
Action: Mouse scrolled (450, 321) with delta (1, 0)
Screenshot: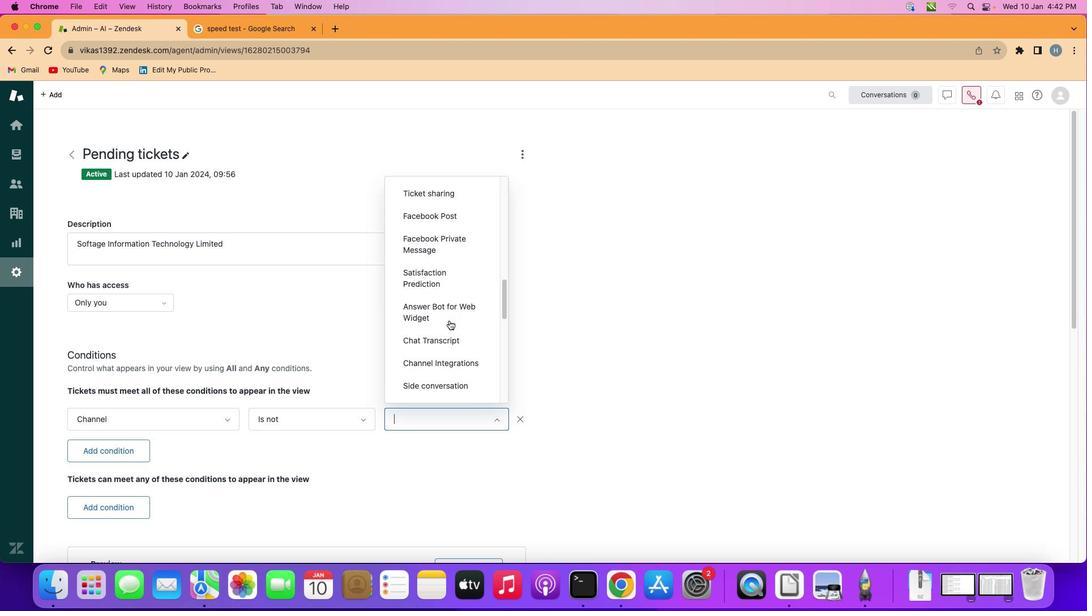 
Action: Mouse scrolled (450, 321) with delta (1, 0)
Screenshot: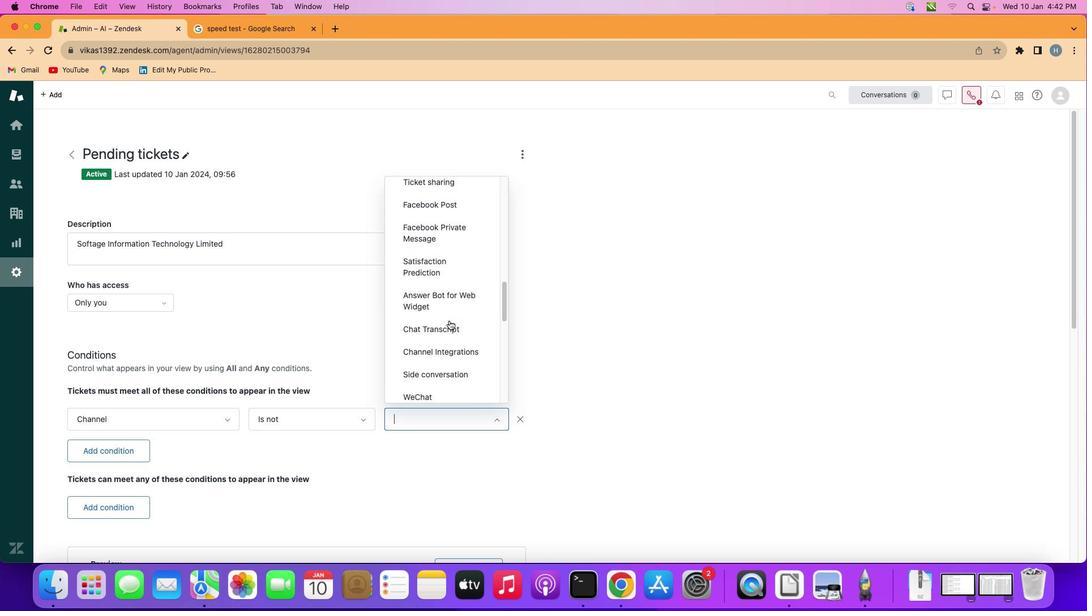 
Action: Mouse scrolled (450, 321) with delta (1, 0)
Screenshot: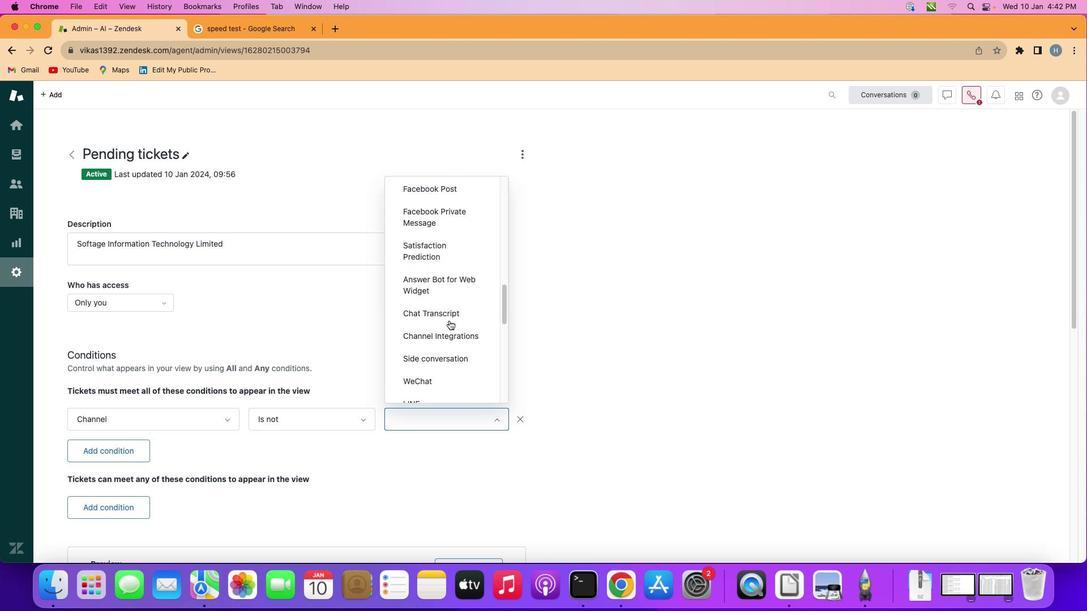 
Action: Mouse scrolled (450, 321) with delta (1, 0)
Screenshot: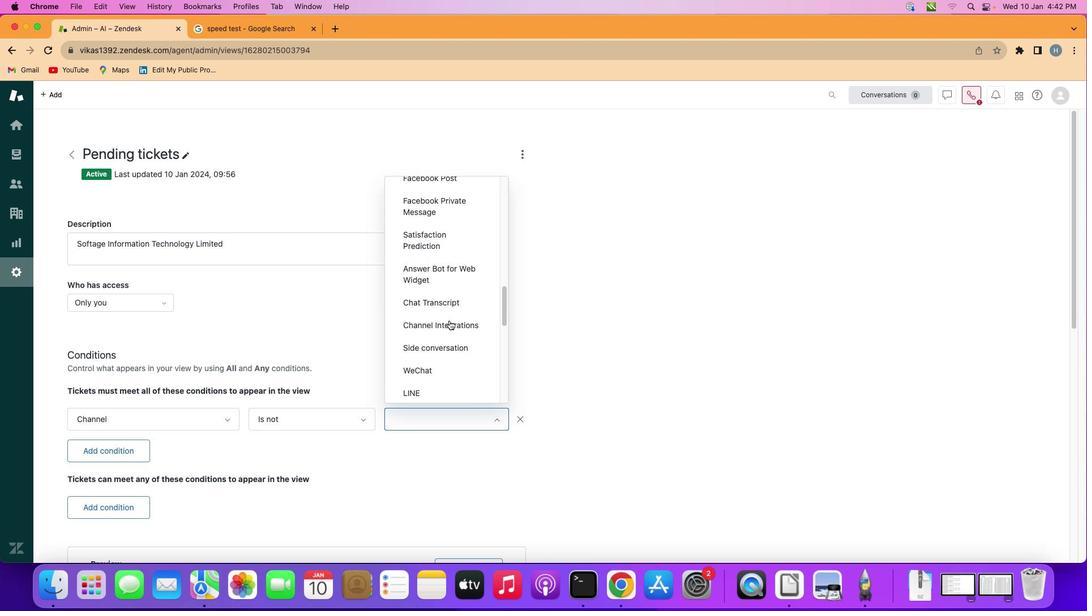 
Action: Mouse scrolled (450, 321) with delta (1, 0)
Screenshot: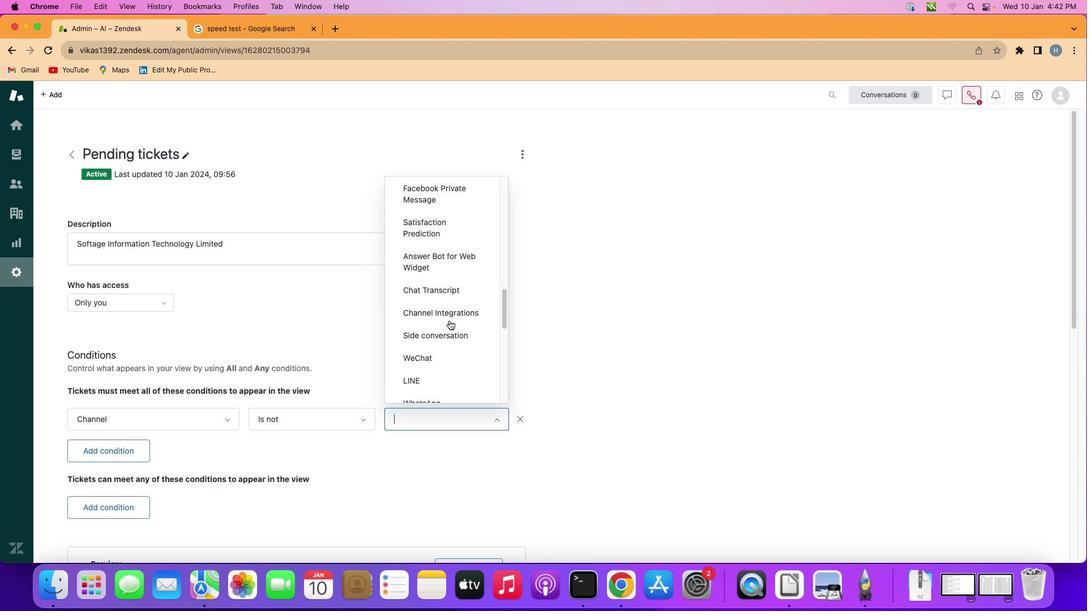 
Action: Mouse scrolled (450, 321) with delta (1, 0)
Screenshot: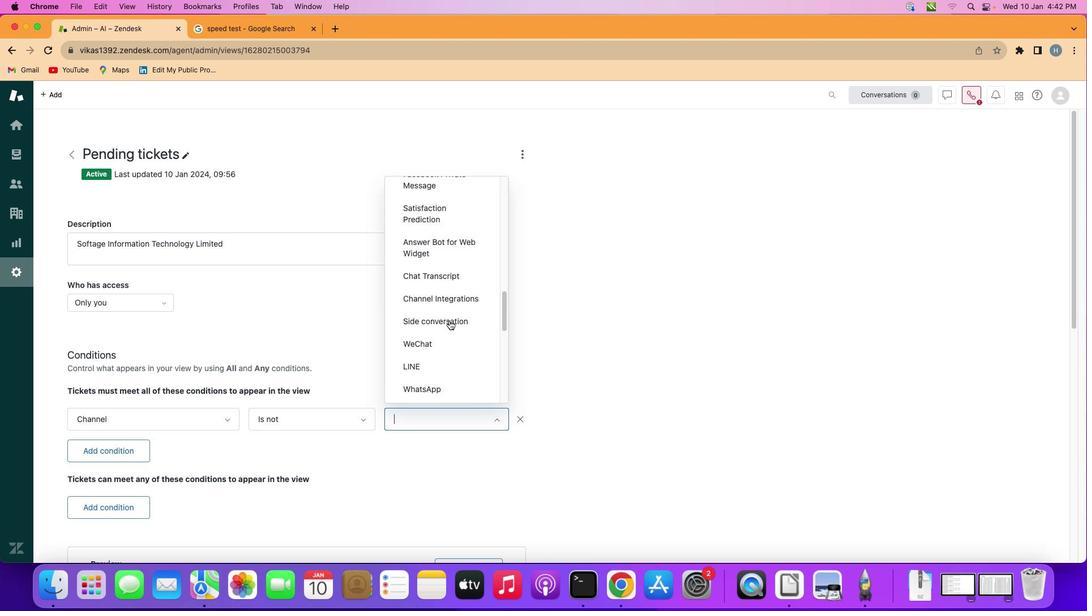 
Action: Mouse scrolled (450, 321) with delta (1, 0)
Screenshot: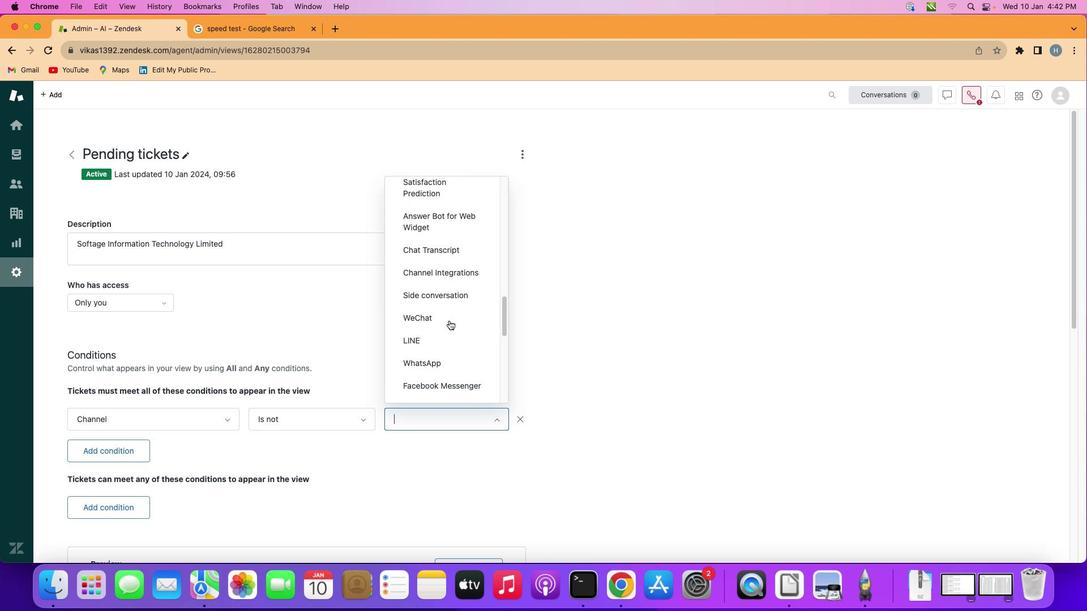 
Action: Mouse scrolled (450, 321) with delta (1, 0)
Screenshot: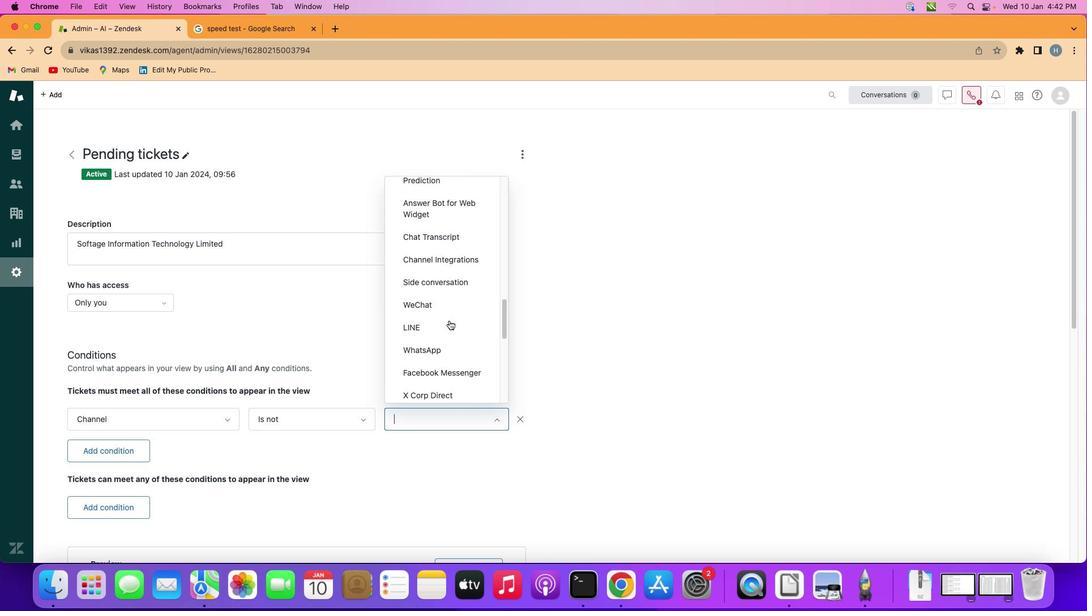 
Action: Mouse scrolled (450, 321) with delta (1, 0)
Screenshot: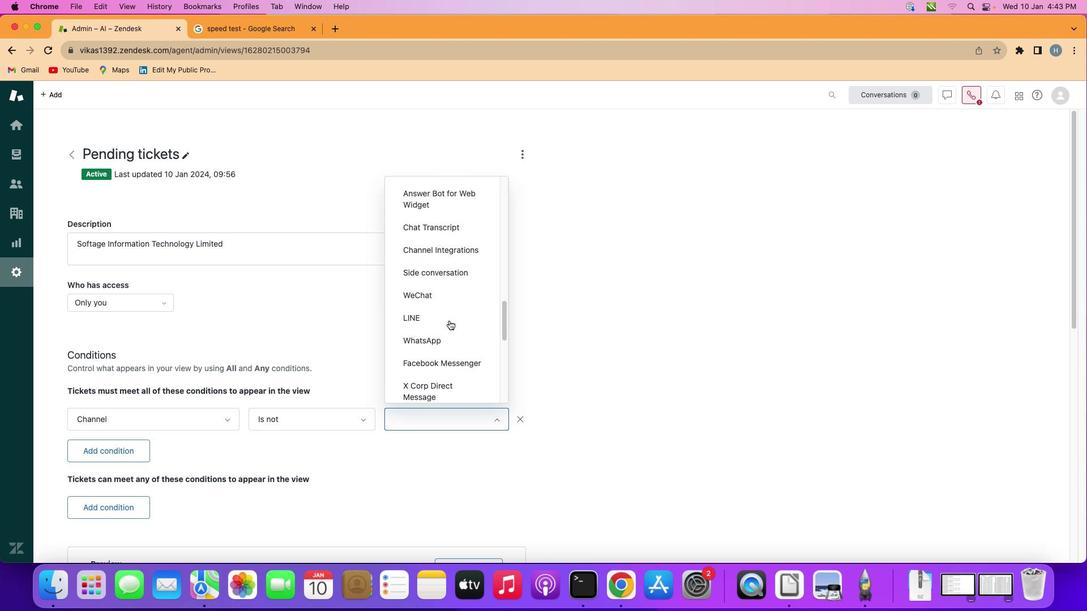 
Action: Mouse scrolled (450, 321) with delta (1, 0)
Screenshot: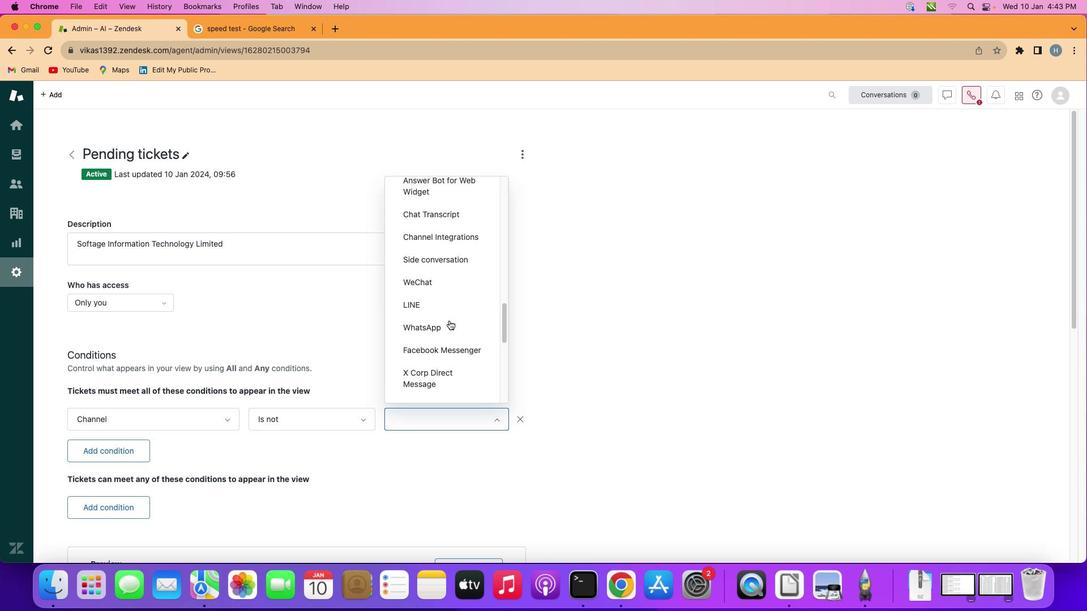 
Action: Mouse scrolled (450, 321) with delta (1, 0)
Screenshot: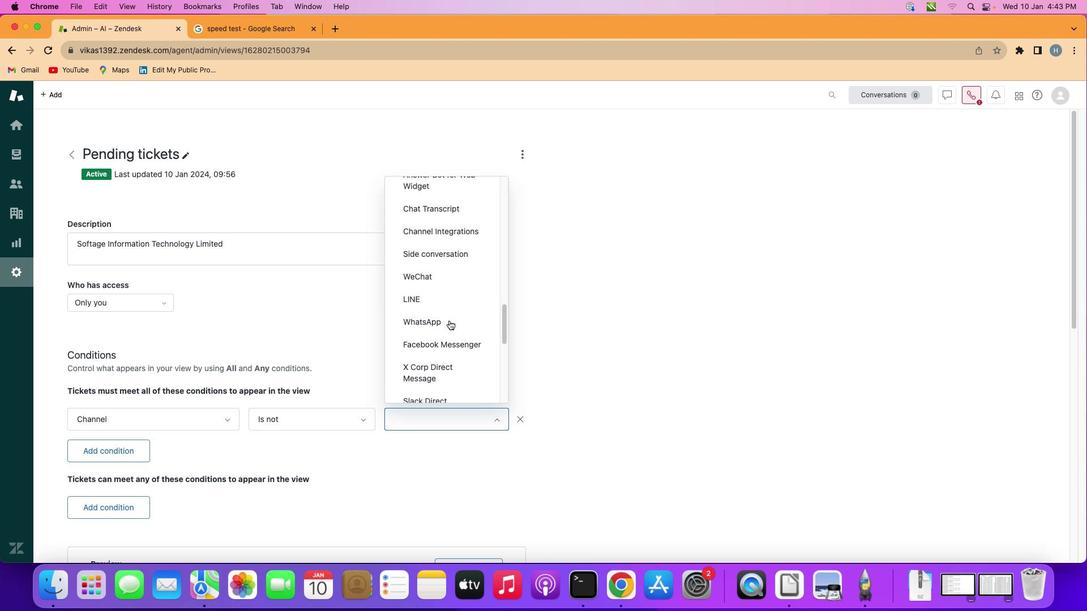 
Action: Mouse scrolled (450, 321) with delta (1, 0)
Screenshot: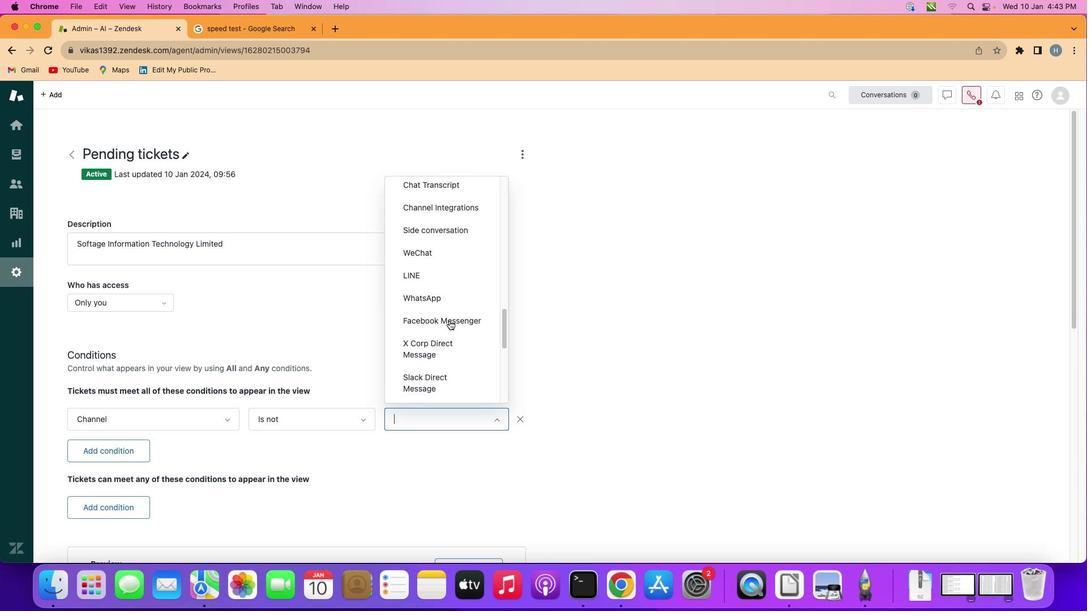 
Action: Mouse scrolled (450, 321) with delta (1, 0)
Screenshot: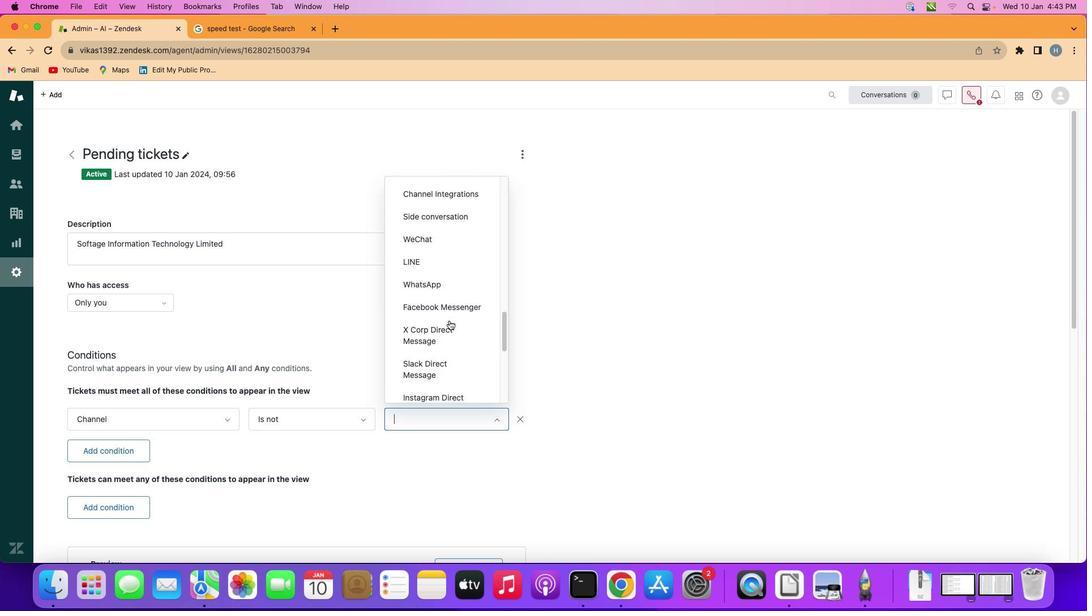 
Action: Mouse scrolled (450, 321) with delta (1, 0)
Screenshot: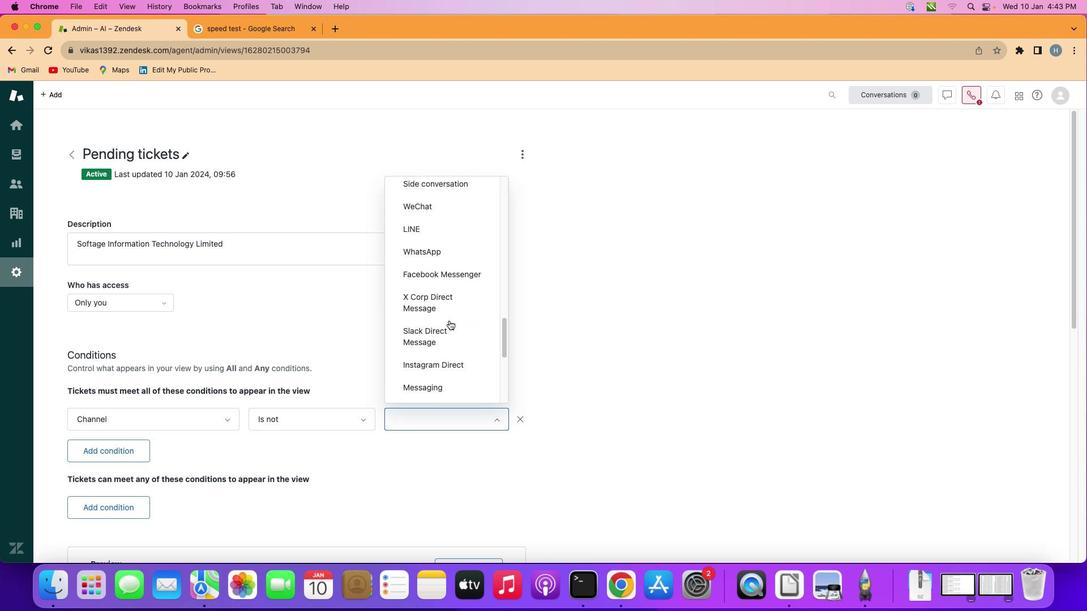 
Action: Mouse scrolled (450, 321) with delta (1, 0)
Screenshot: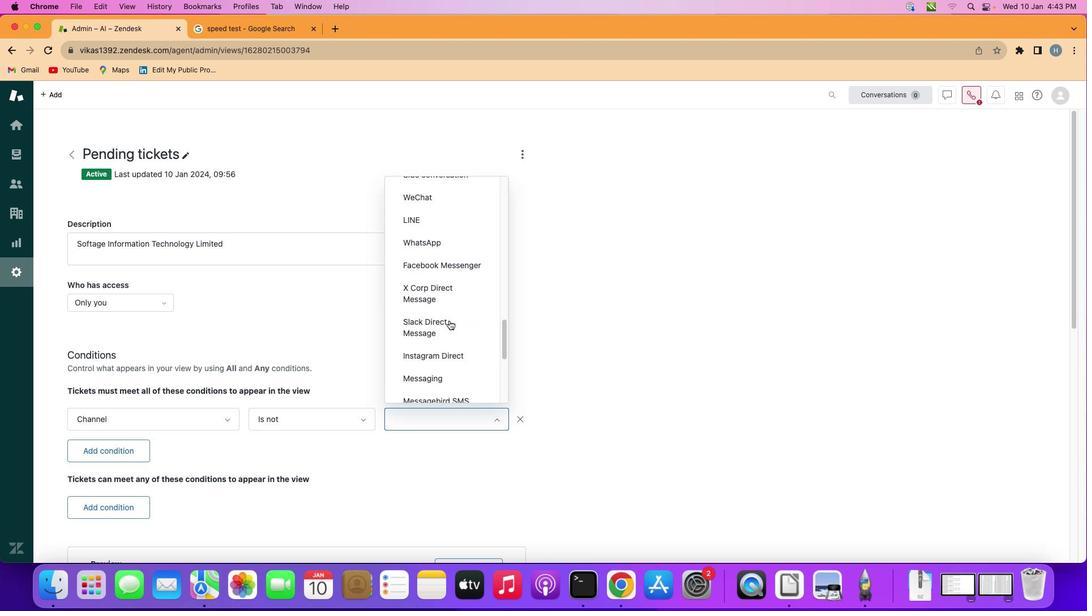 
Action: Mouse moved to (450, 322)
Screenshot: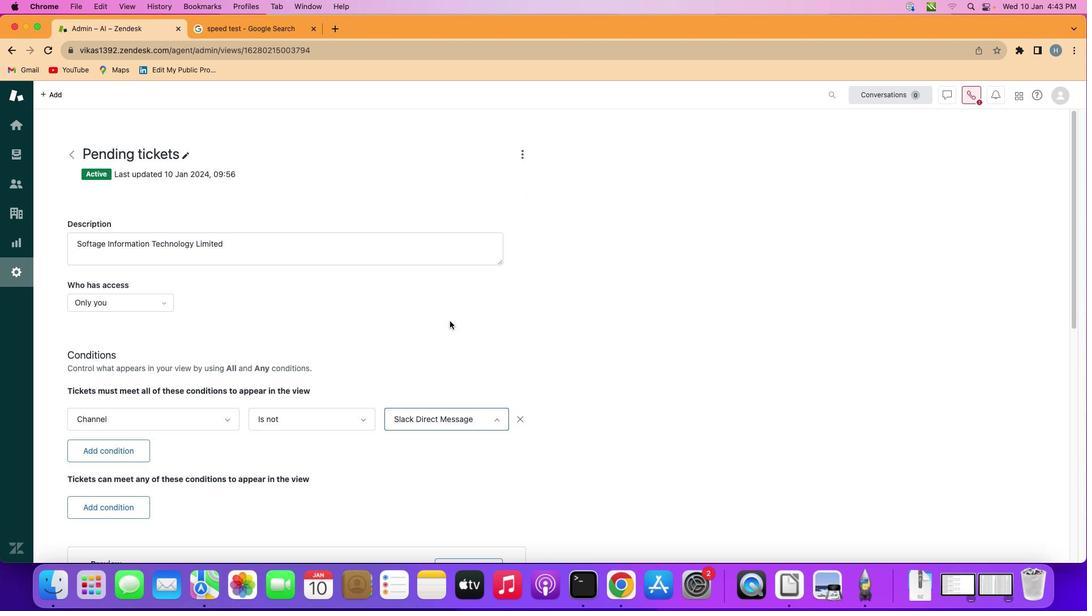 
Action: Mouse pressed left at (450, 322)
Screenshot: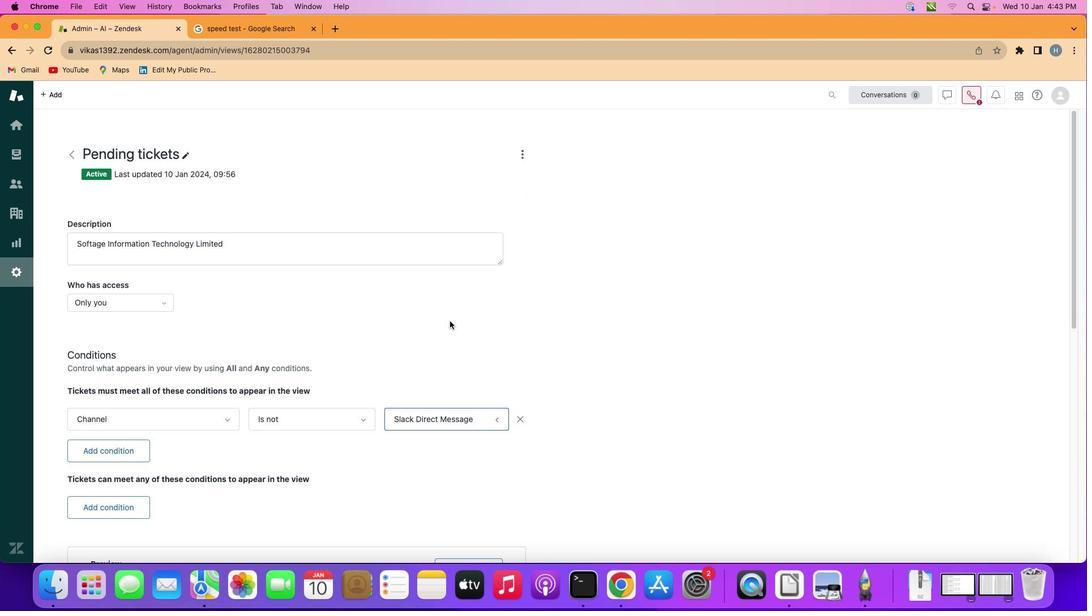 
Action: Mouse moved to (451, 322)
Screenshot: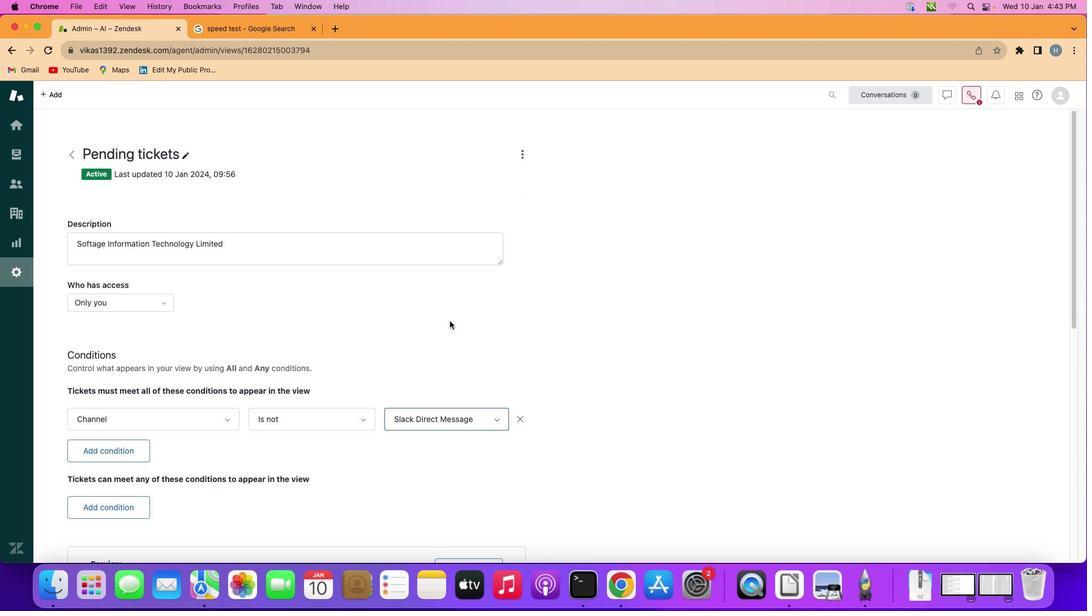 
